 Task: Open Card Disaster Recovery Planning in Board Business Model SWOT Analysis and Planning to Workspace Business Intelligence and Analytics and add a team member Softage.1@softage.net, a label Green, a checklist Copywriting, an attachment from your google drive, a color Green and finally, add a card description 'Plan and execute company team-building retreat with a focus on leadership development' and a comment 'This task requires us to be adaptable and flexible, willing to adjust our approach as needed based on new information or feedback.'. Add a start date 'Jan 09, 1900' with a due date 'Jan 16, 1900'
Action: Mouse moved to (92, 305)
Screenshot: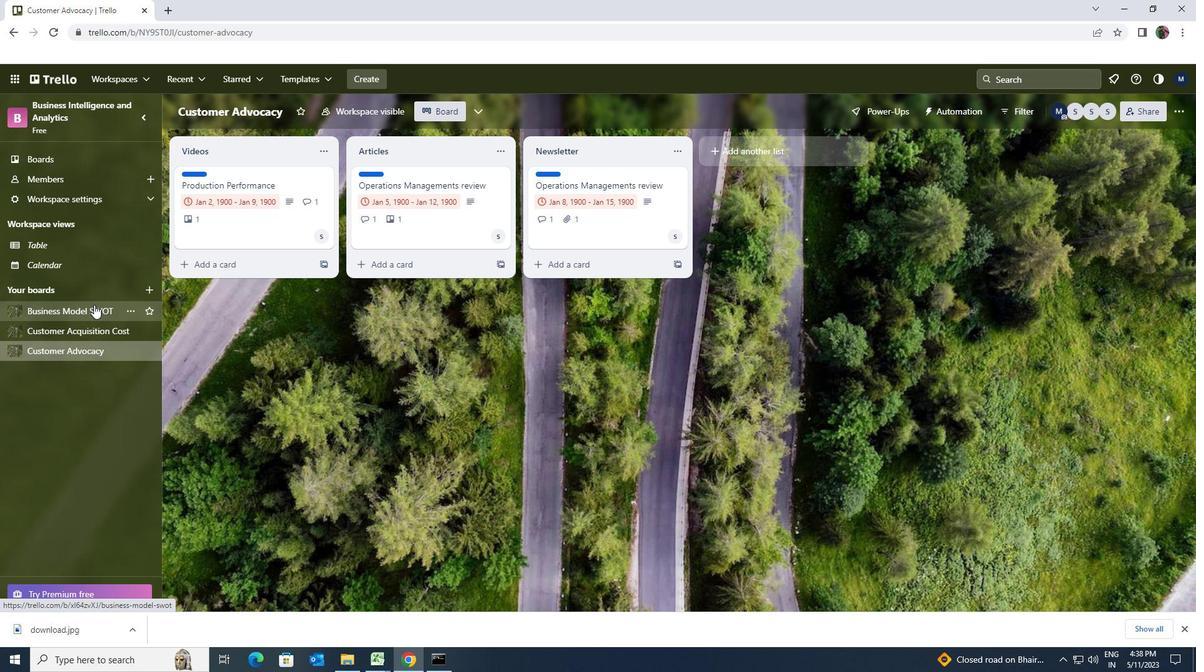 
Action: Mouse pressed left at (92, 305)
Screenshot: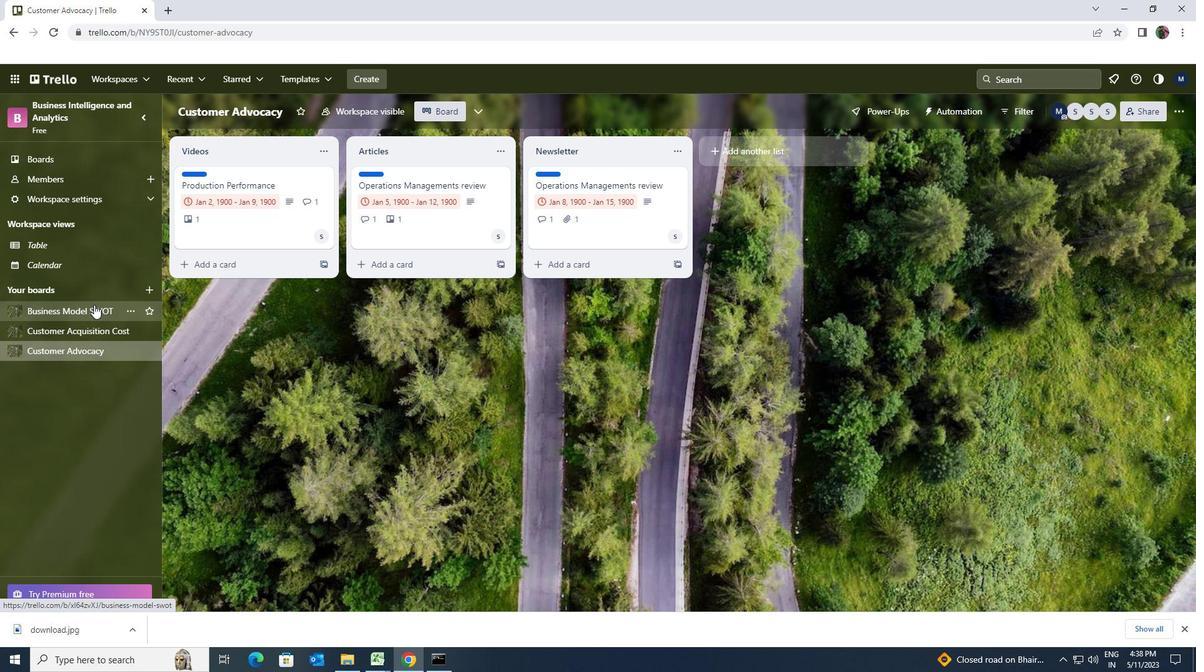 
Action: Mouse moved to (608, 184)
Screenshot: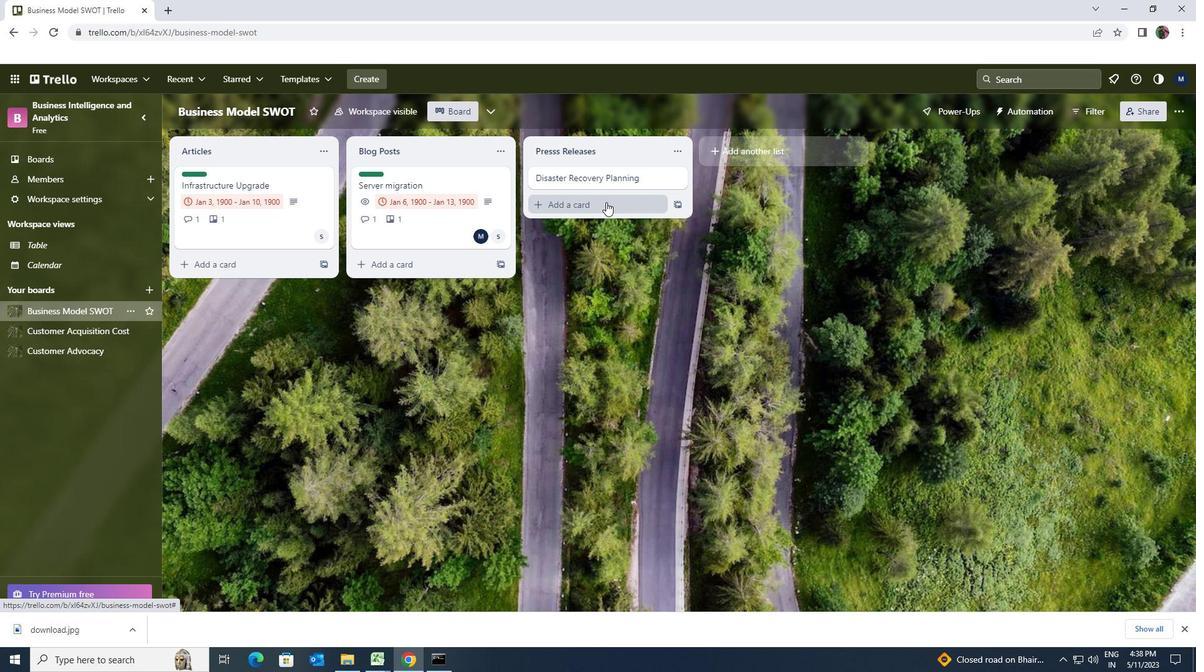 
Action: Mouse pressed left at (608, 184)
Screenshot: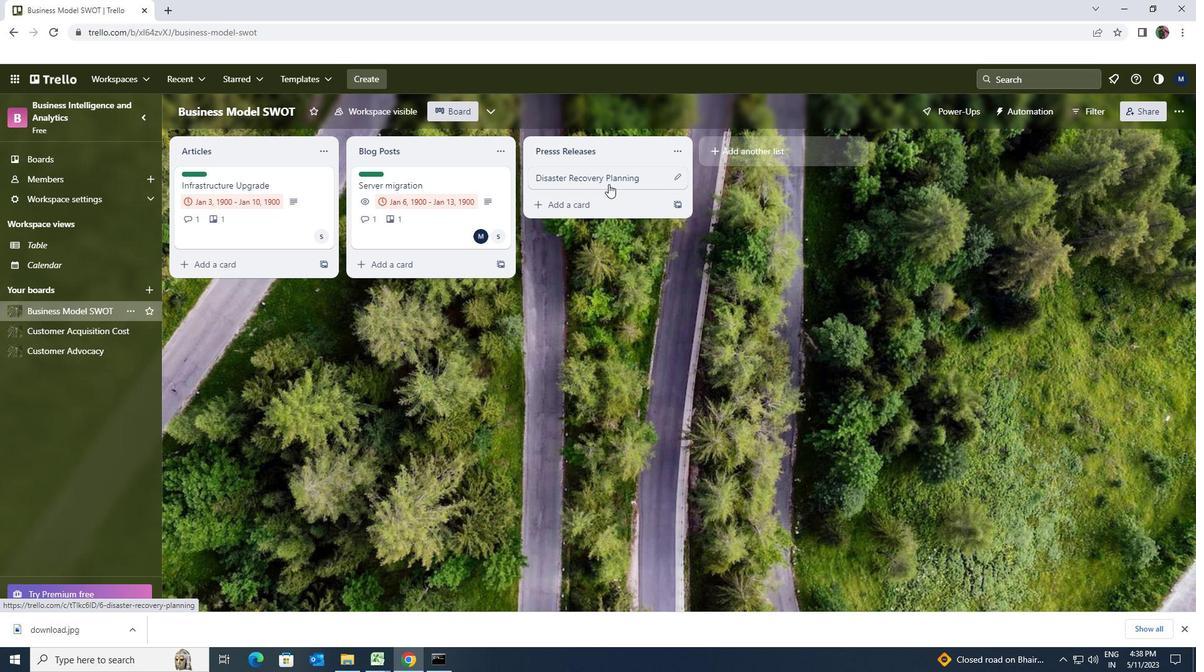 
Action: Mouse moved to (738, 221)
Screenshot: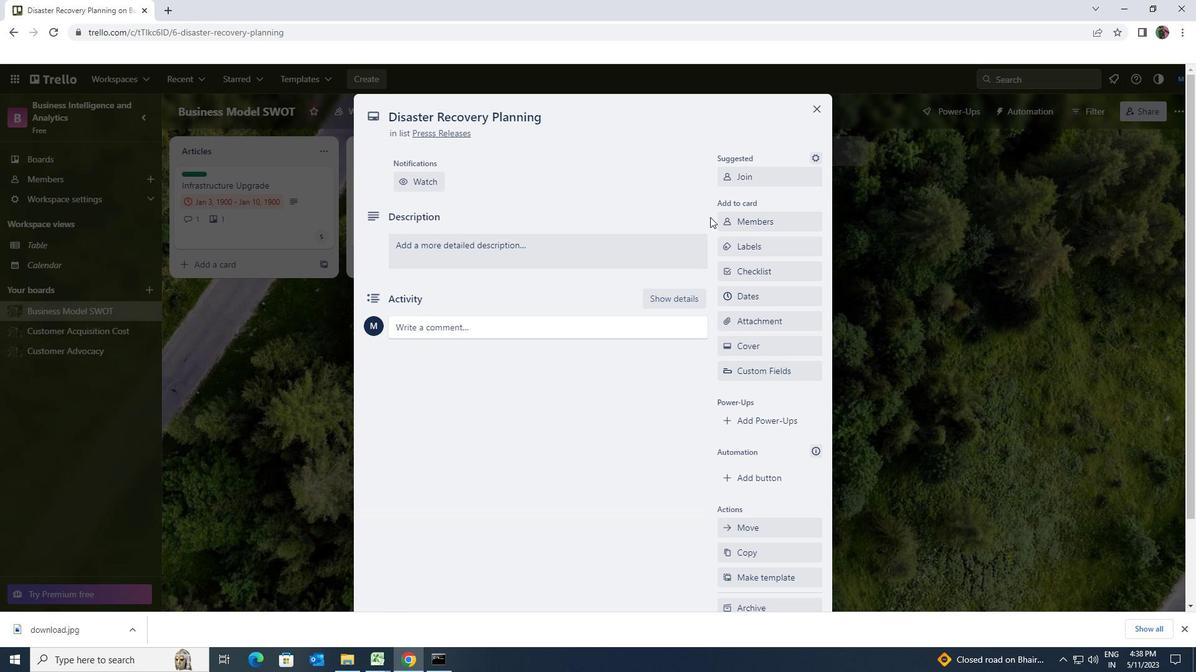 
Action: Mouse pressed left at (738, 221)
Screenshot: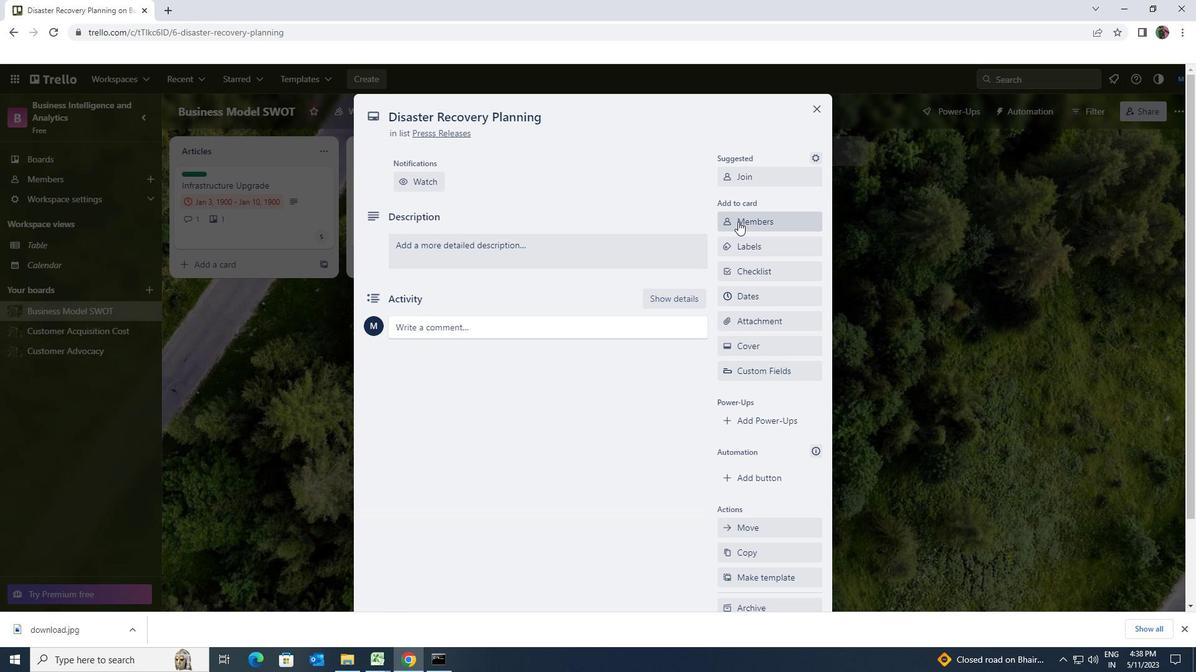 
Action: Key pressed softage.1<Key.shift>@SOFTAGE.NET
Screenshot: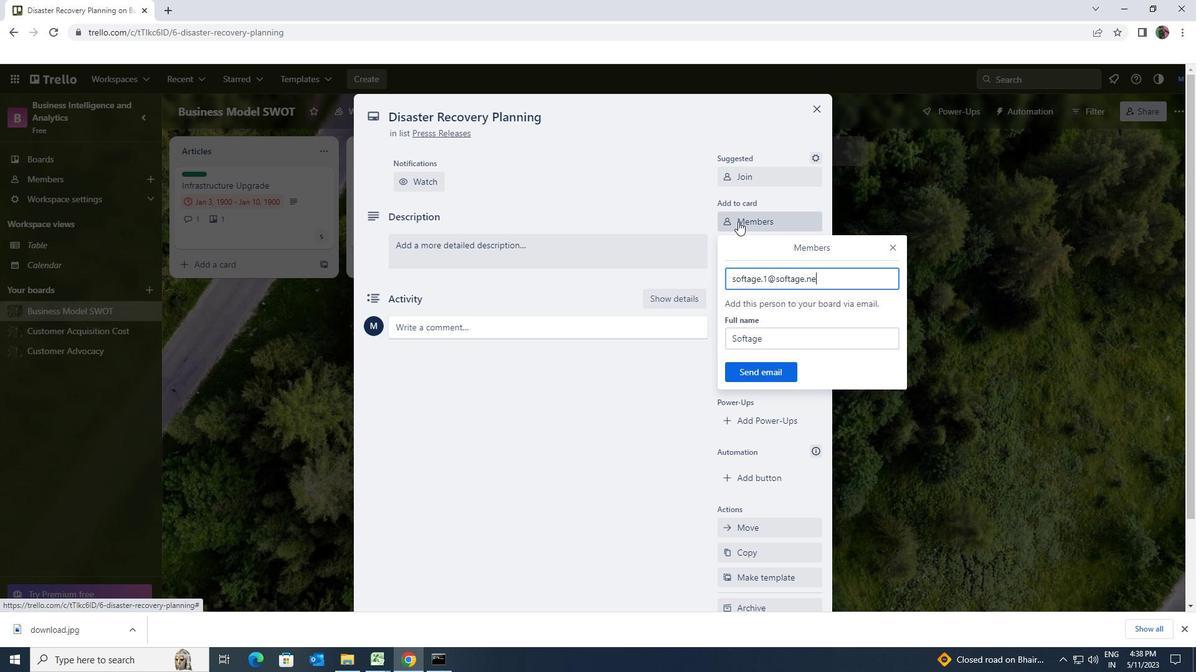 
Action: Mouse moved to (758, 363)
Screenshot: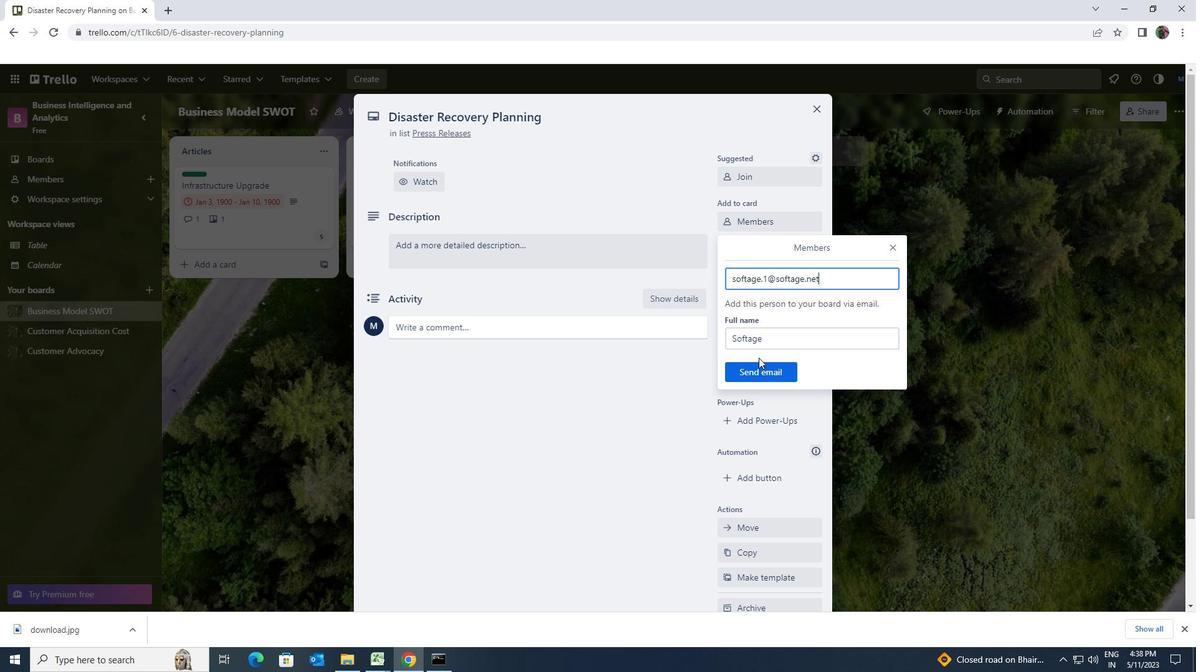 
Action: Mouse pressed left at (758, 363)
Screenshot: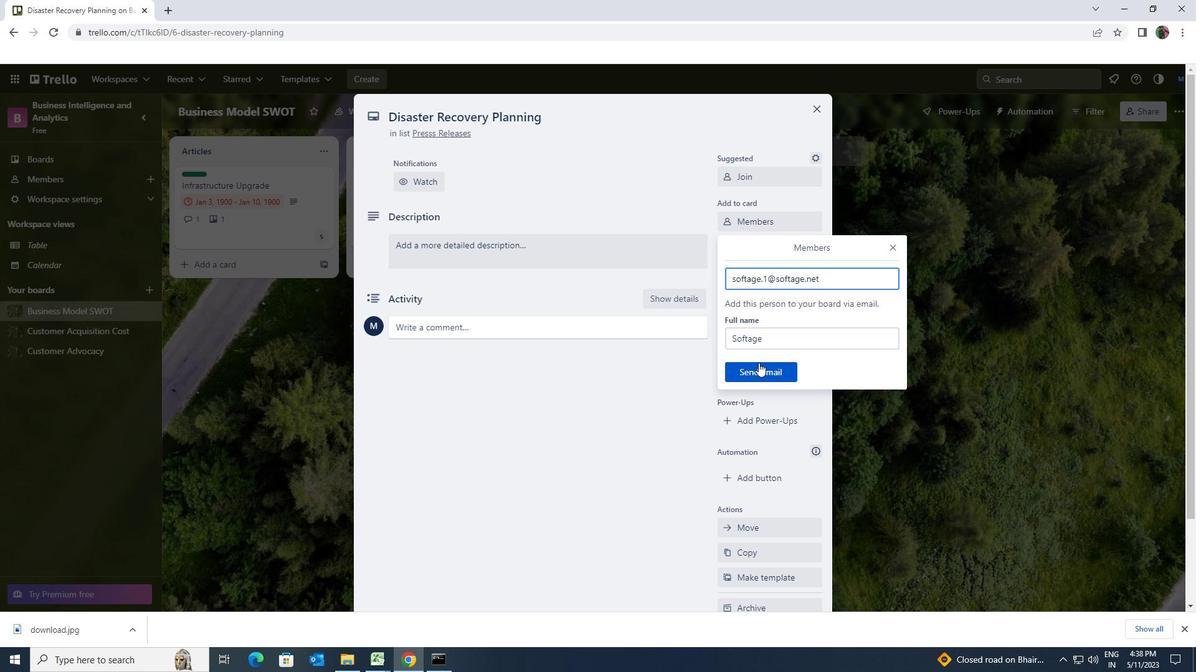 
Action: Mouse moved to (767, 251)
Screenshot: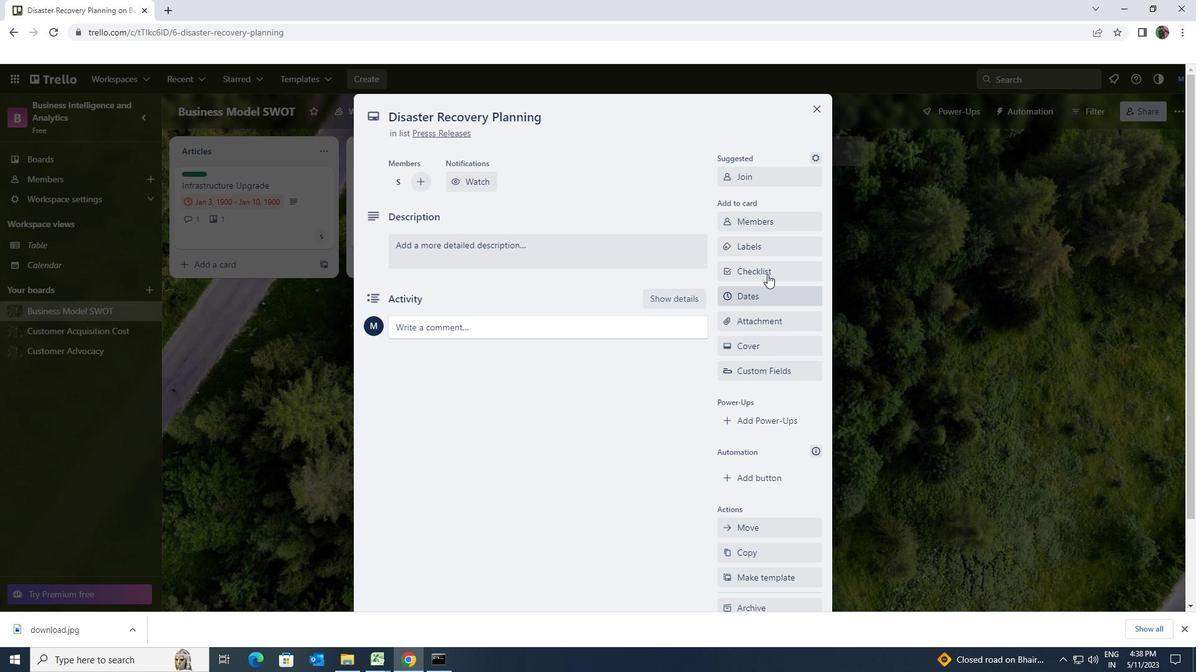 
Action: Mouse pressed left at (767, 251)
Screenshot: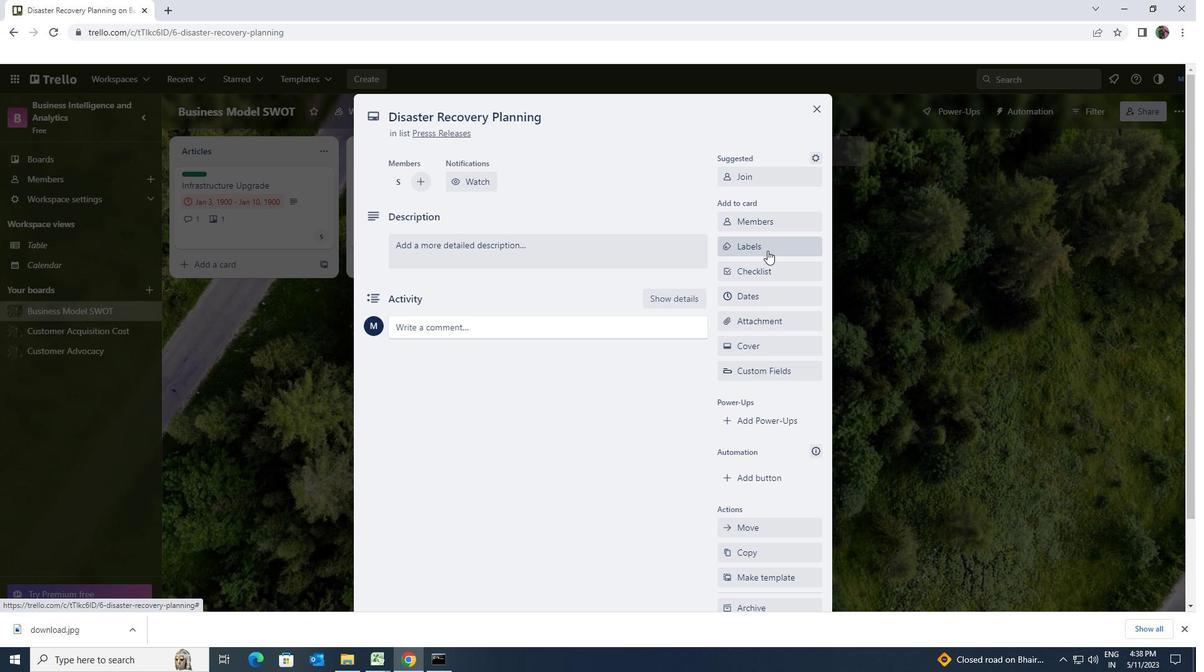 
Action: Mouse moved to (803, 507)
Screenshot: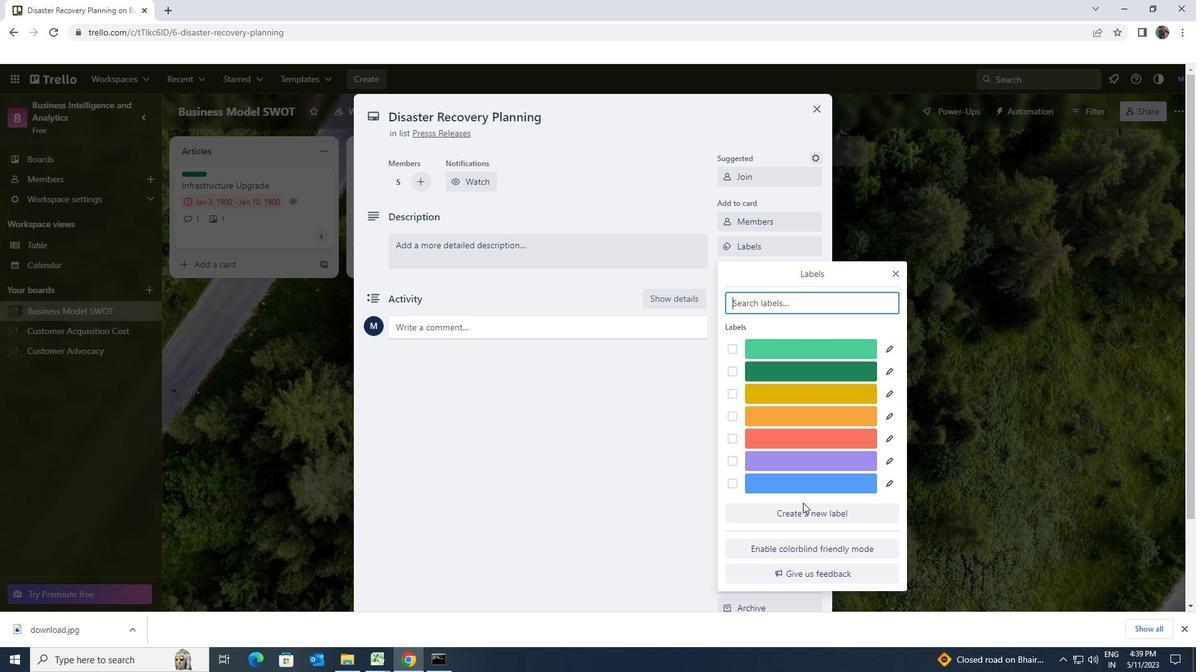 
Action: Mouse pressed left at (803, 507)
Screenshot: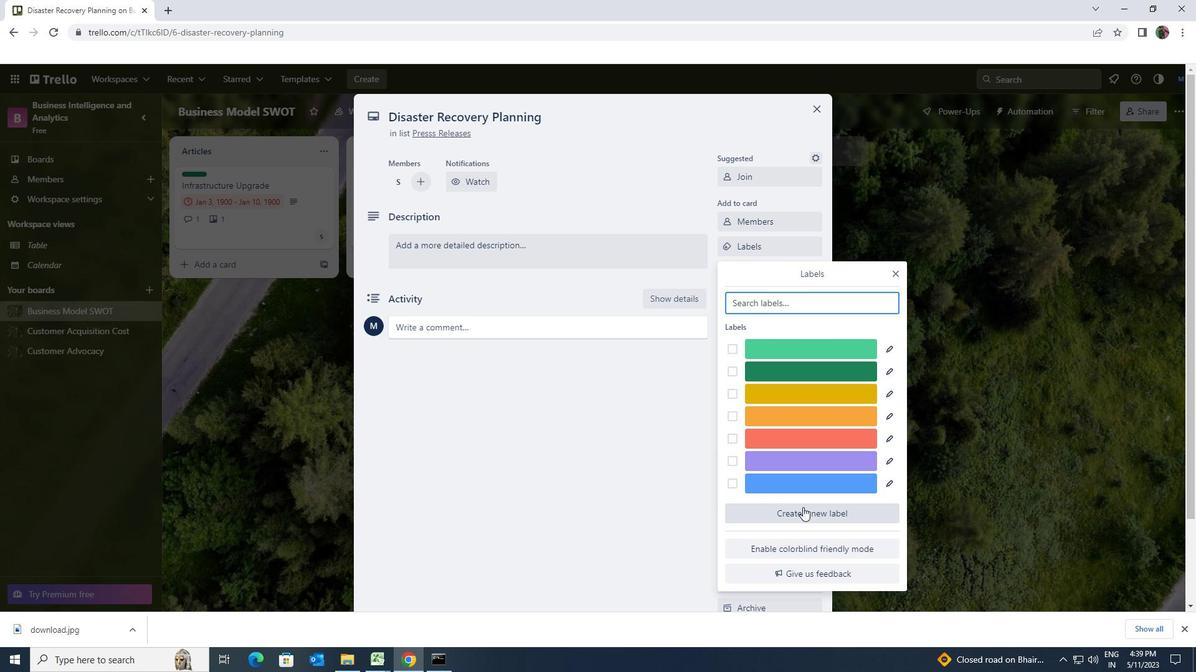 
Action: Mouse moved to (745, 312)
Screenshot: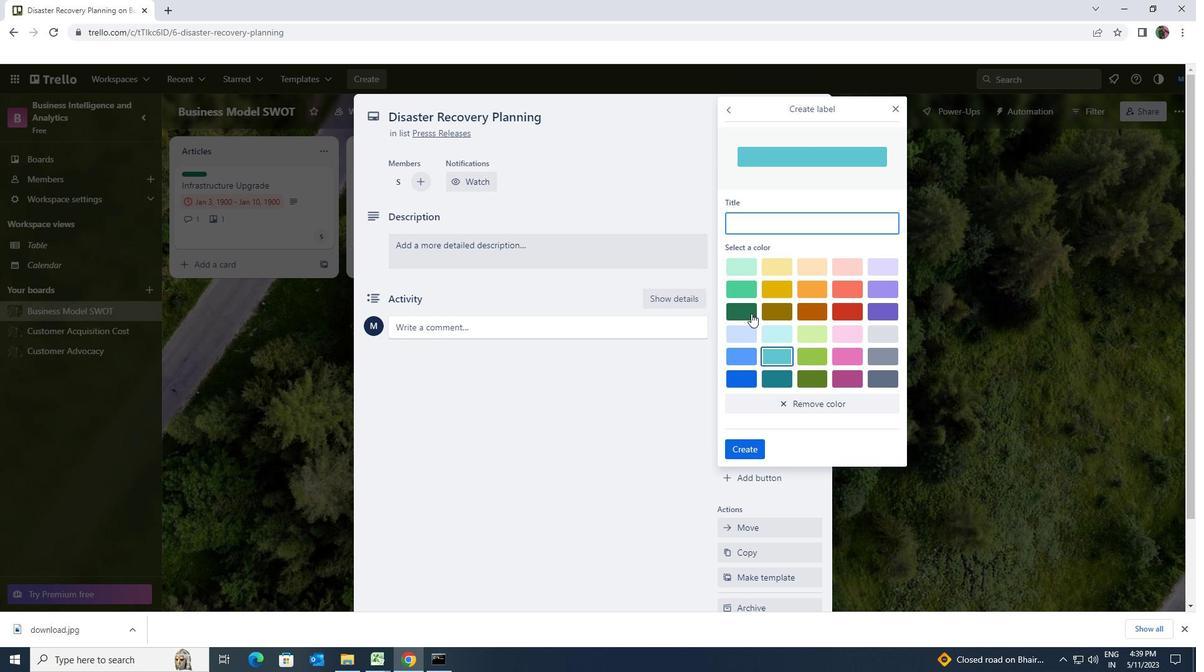 
Action: Mouse pressed left at (745, 312)
Screenshot: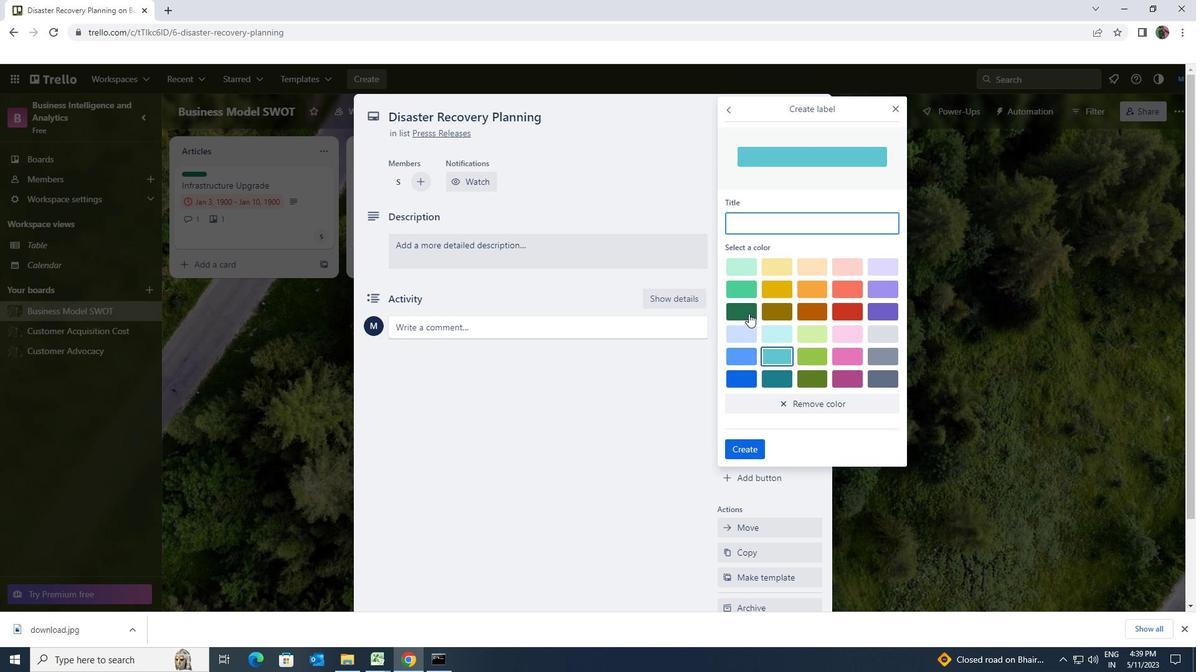 
Action: Mouse moved to (741, 448)
Screenshot: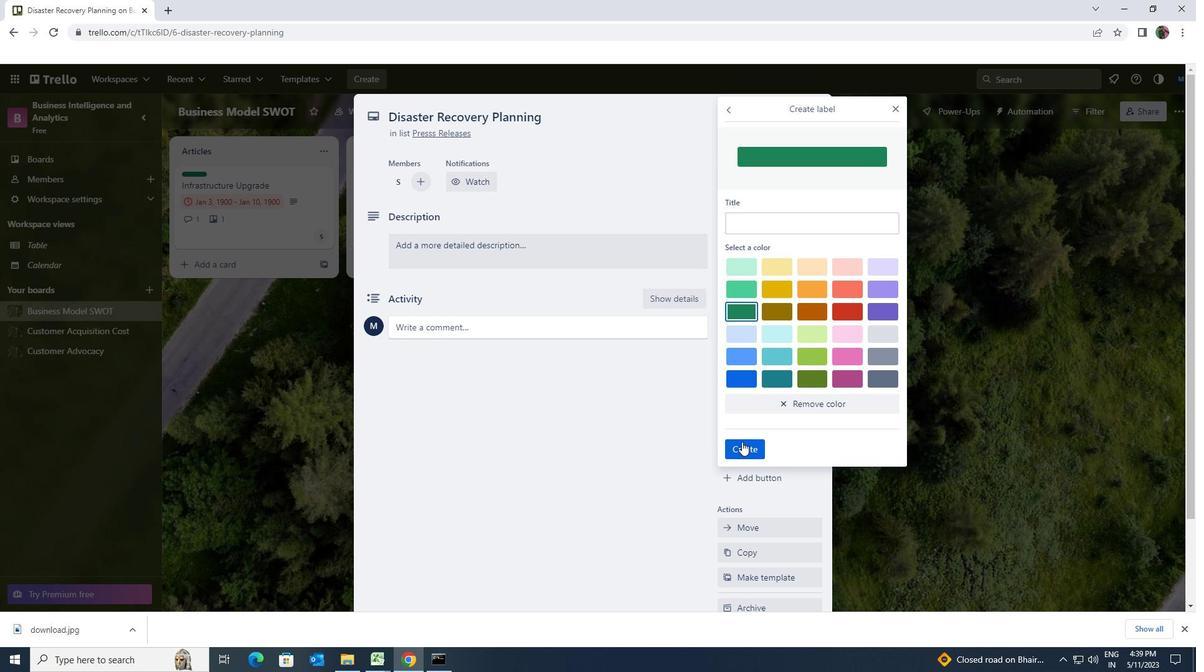 
Action: Mouse pressed left at (741, 448)
Screenshot: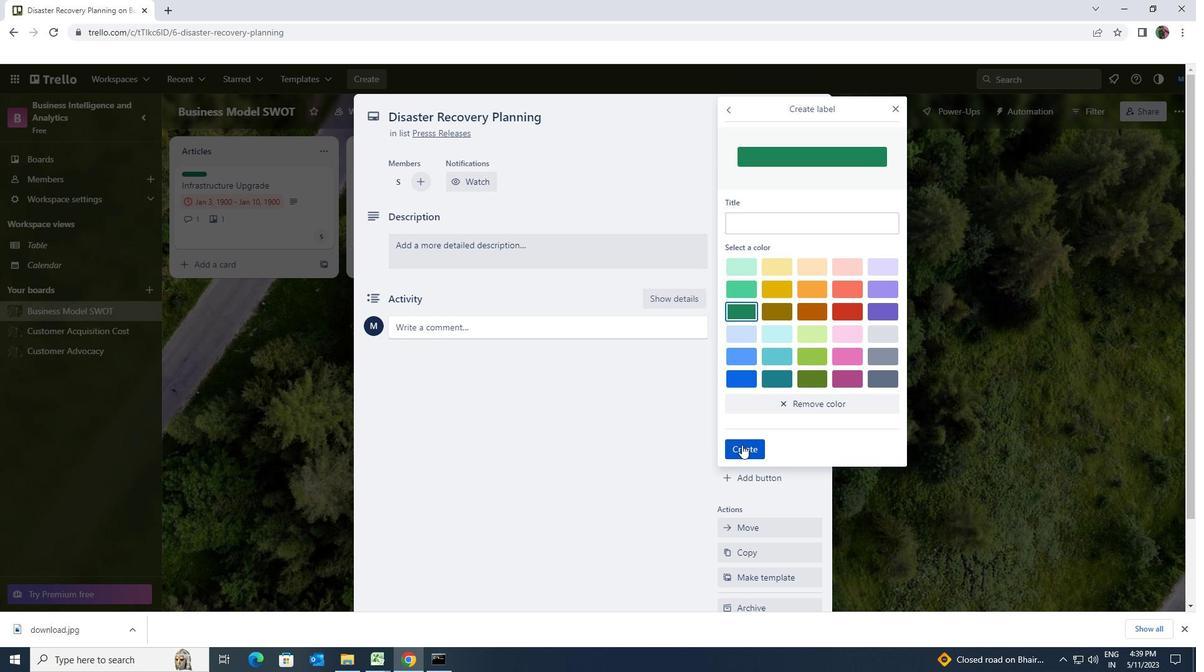 
Action: Mouse moved to (894, 274)
Screenshot: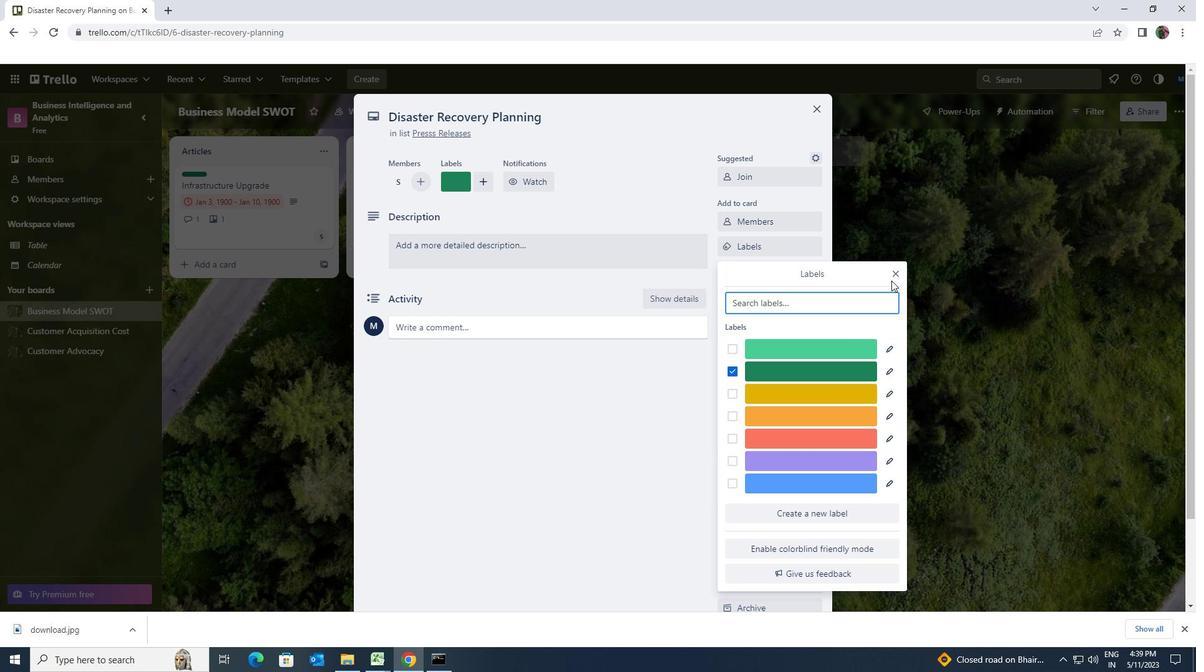 
Action: Mouse pressed left at (894, 274)
Screenshot: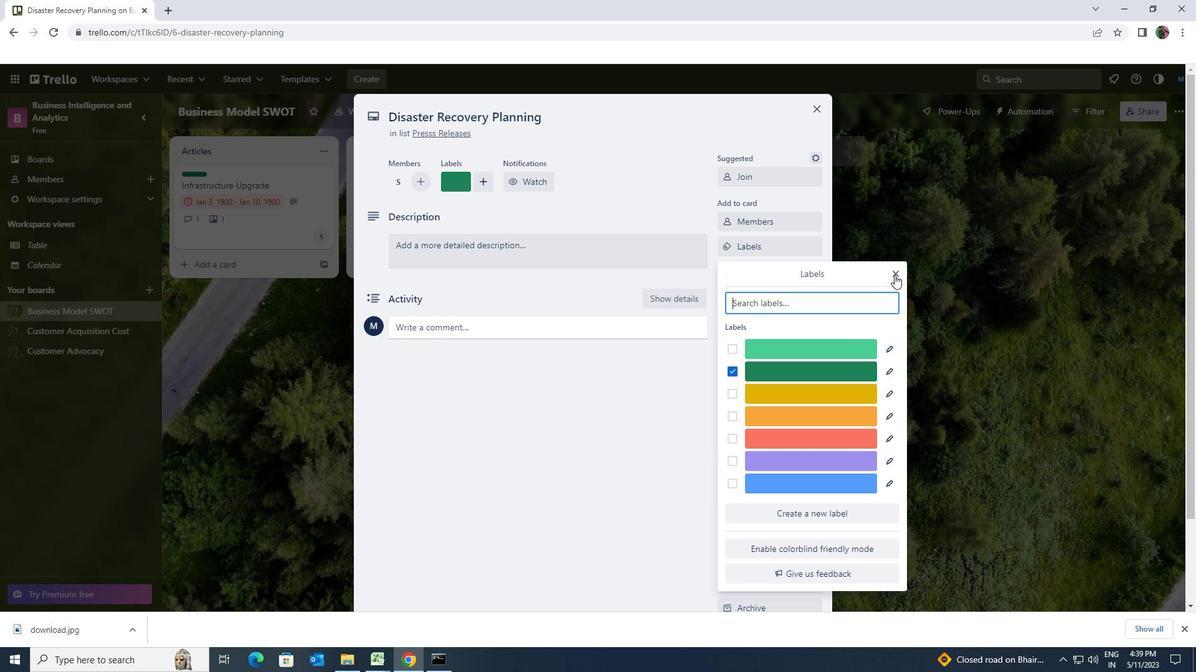 
Action: Mouse moved to (791, 274)
Screenshot: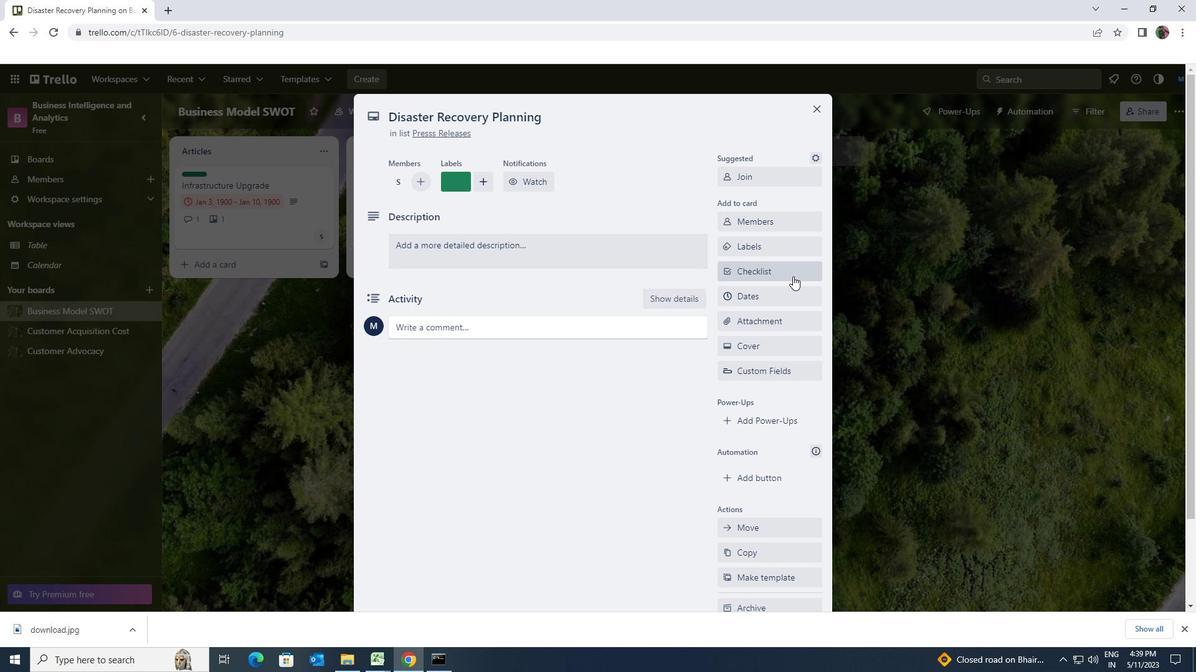 
Action: Mouse pressed left at (791, 274)
Screenshot: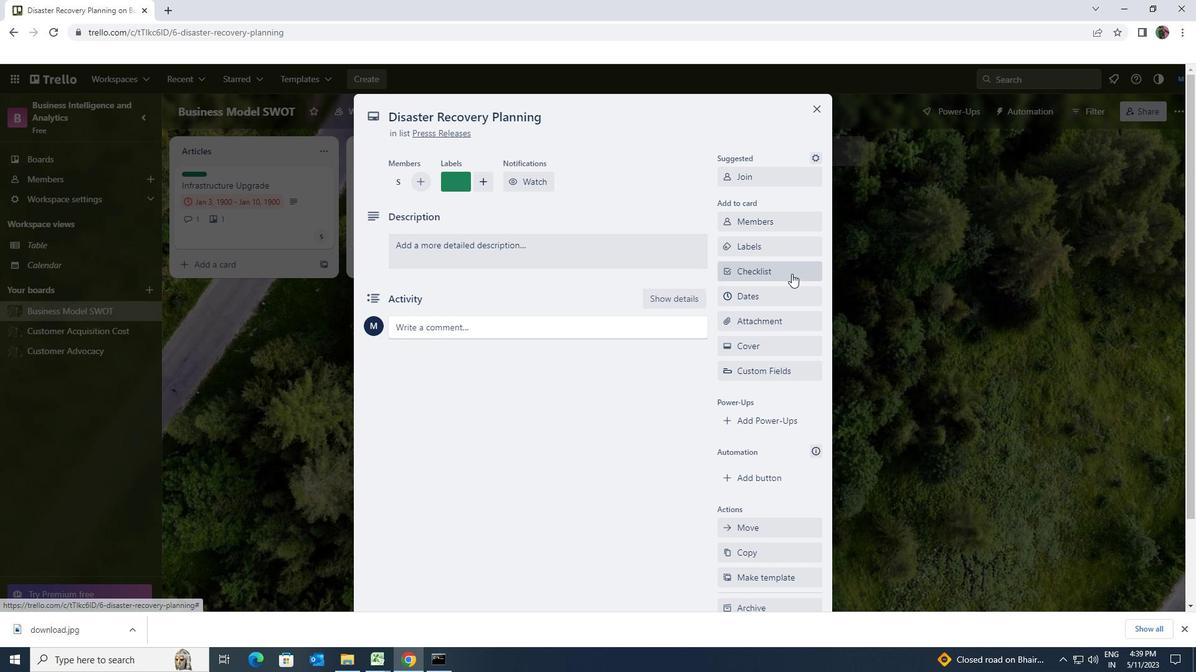 
Action: Key pressed <Key.shift>COPYWRITING
Screenshot: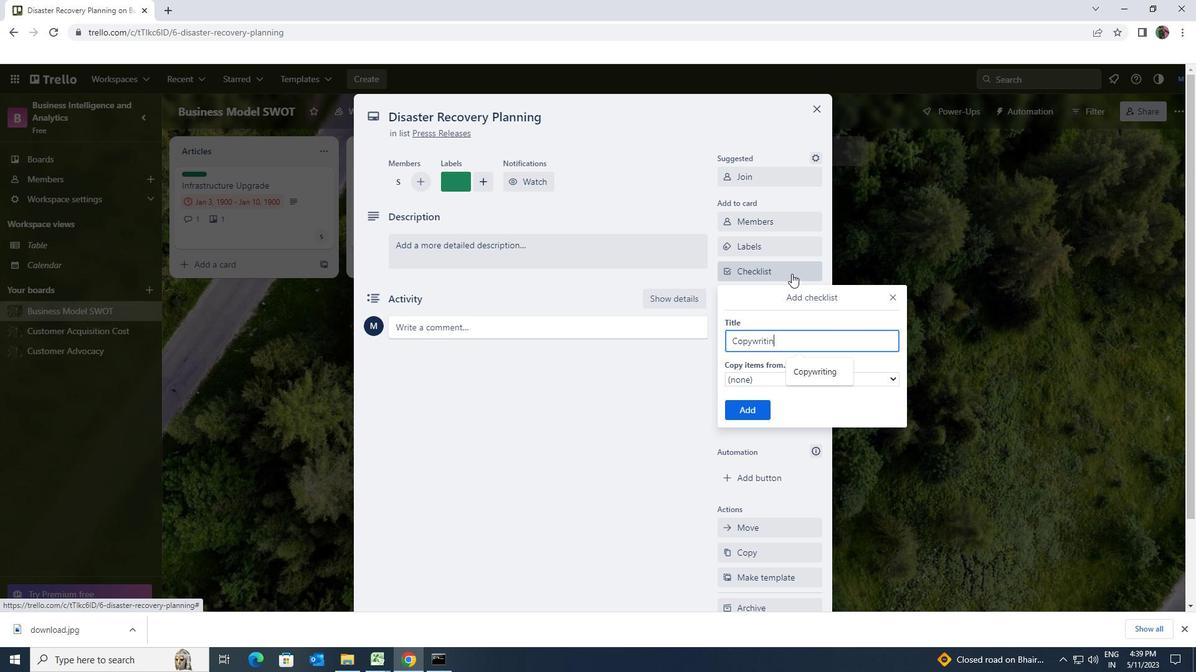 
Action: Mouse moved to (751, 409)
Screenshot: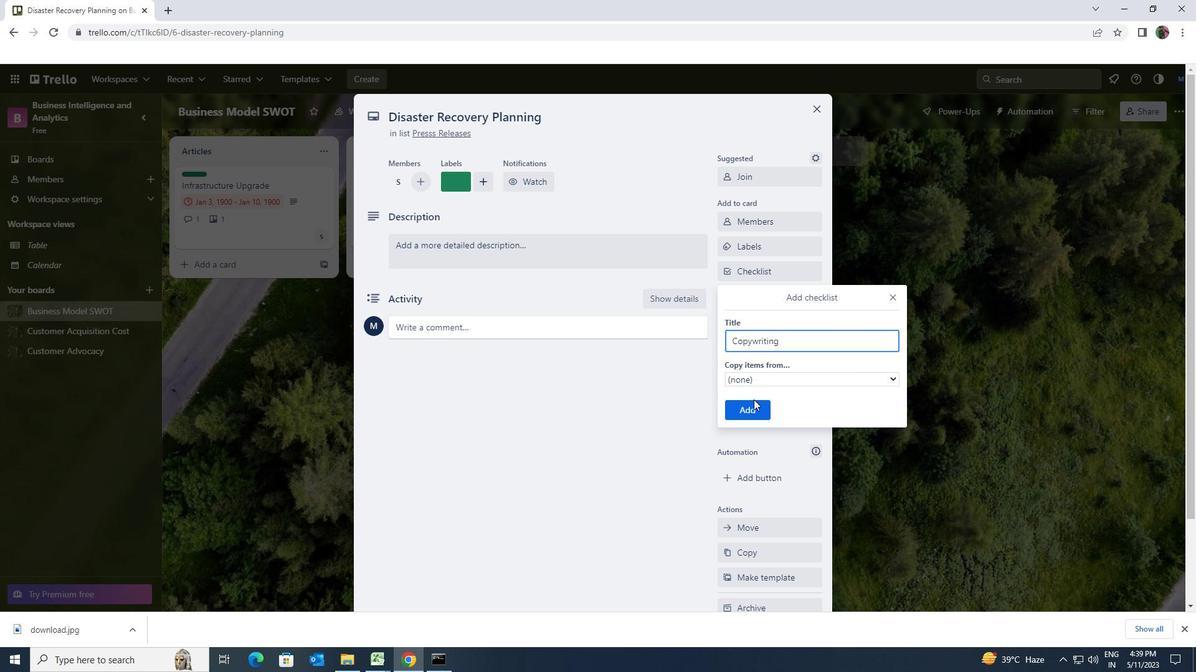 
Action: Mouse pressed left at (751, 409)
Screenshot: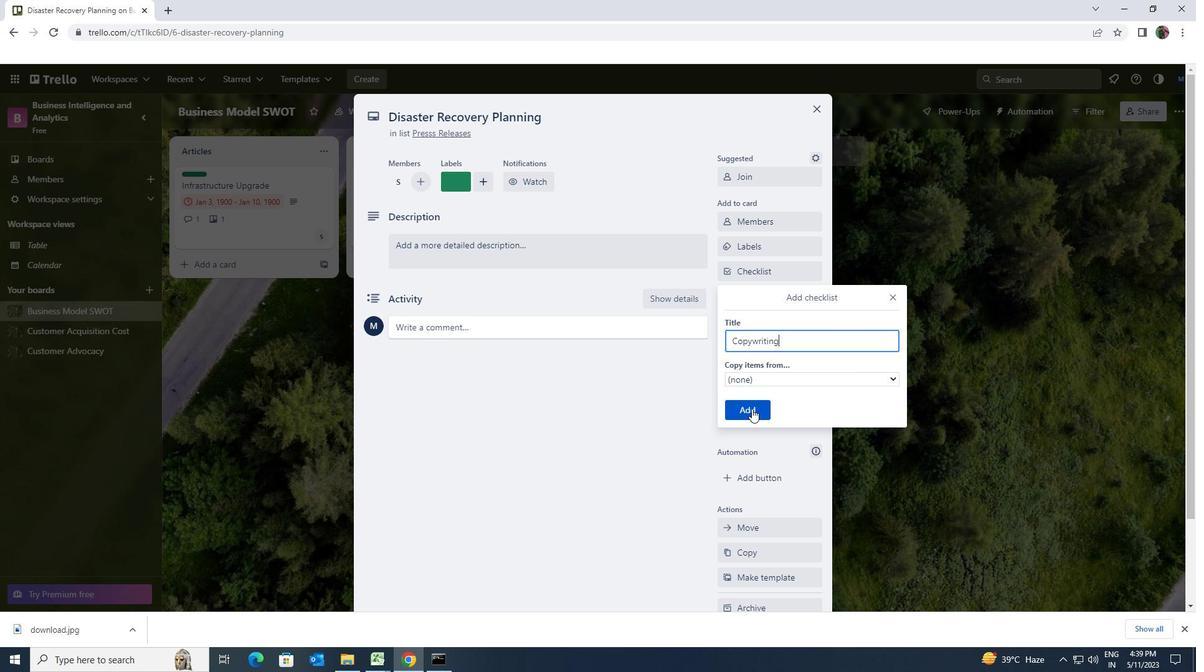 
Action: Mouse moved to (760, 317)
Screenshot: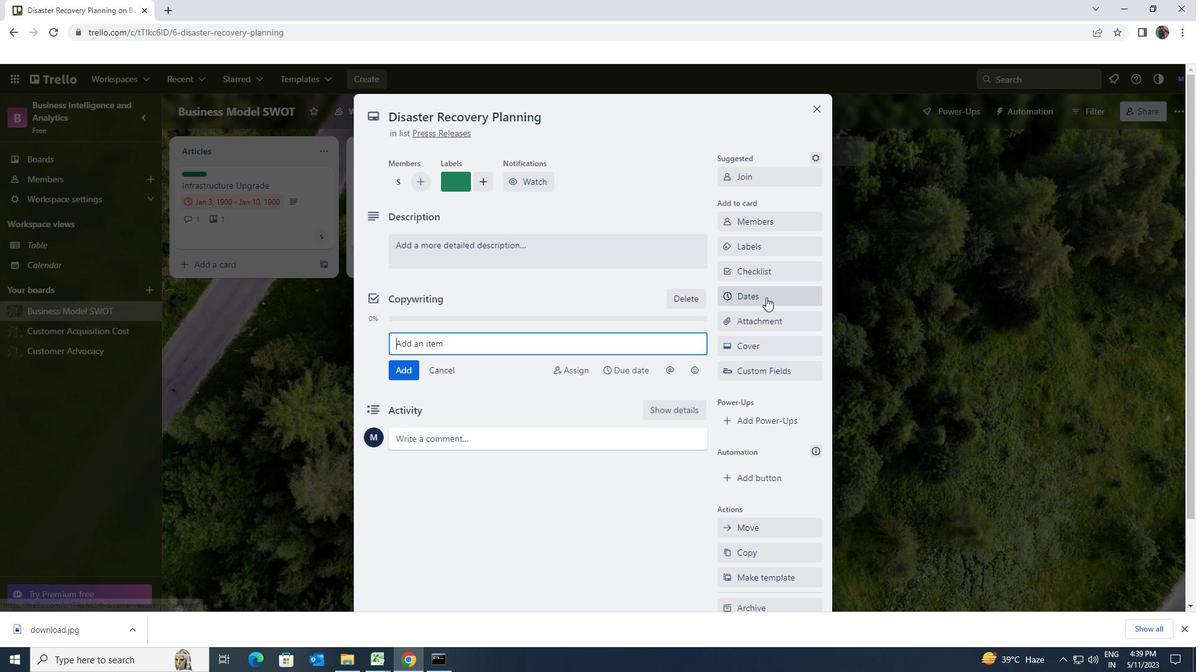 
Action: Mouse pressed left at (760, 317)
Screenshot: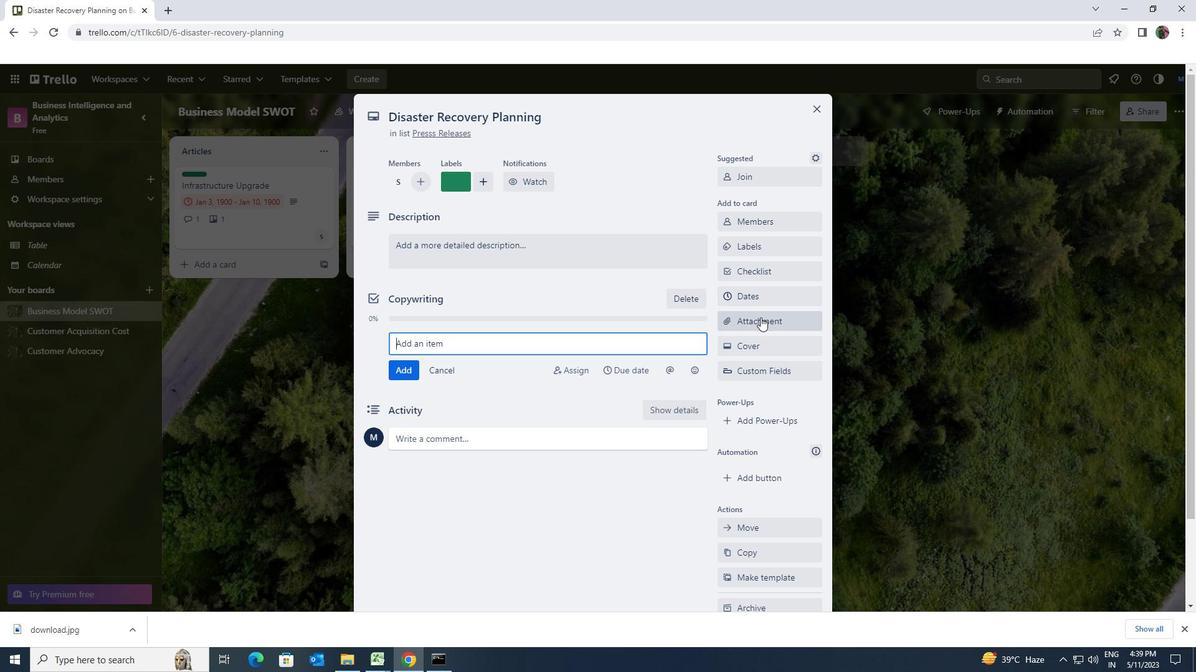 
Action: Mouse moved to (758, 414)
Screenshot: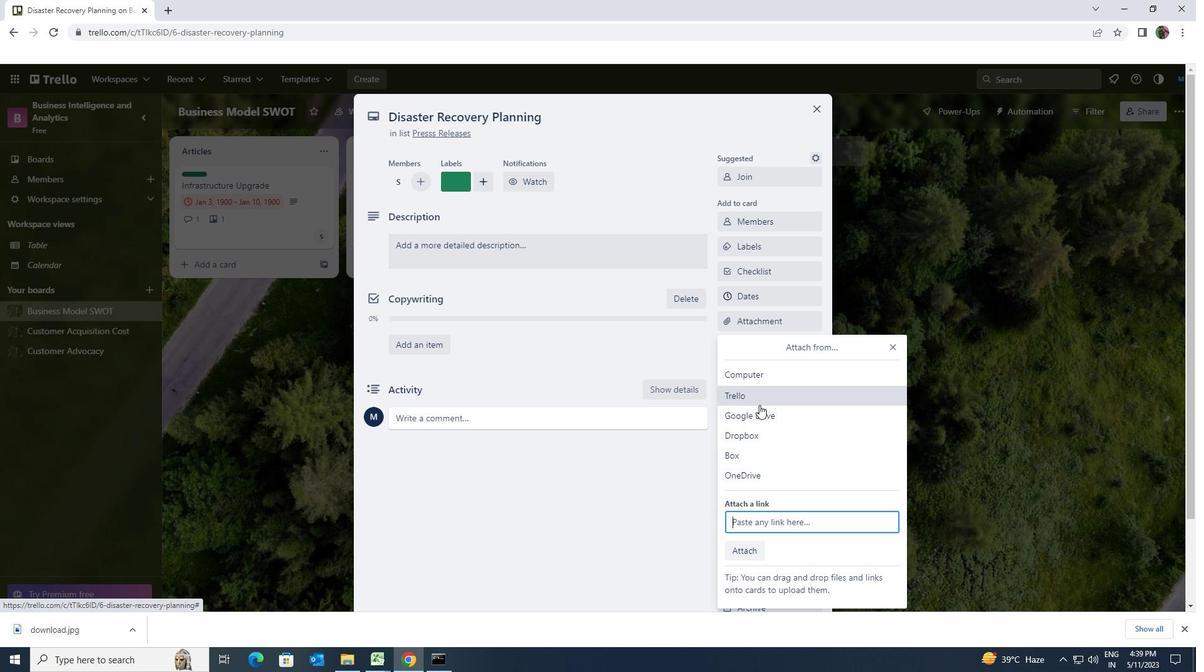 
Action: Mouse pressed left at (758, 414)
Screenshot: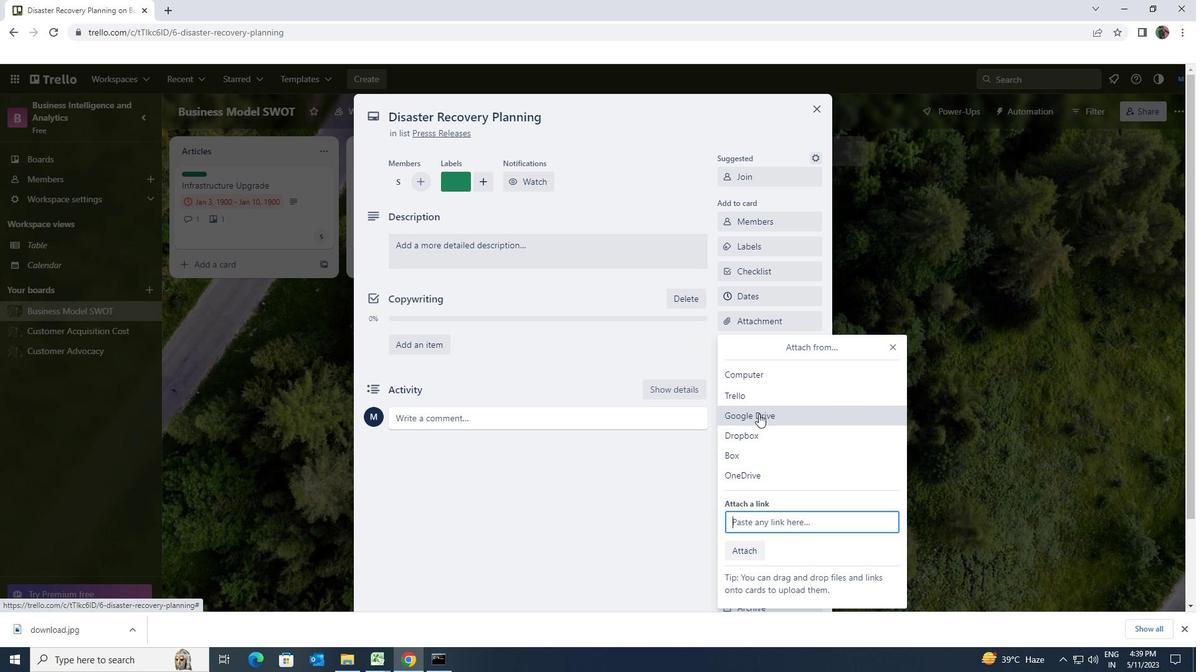 
Action: Mouse moved to (753, 338)
Screenshot: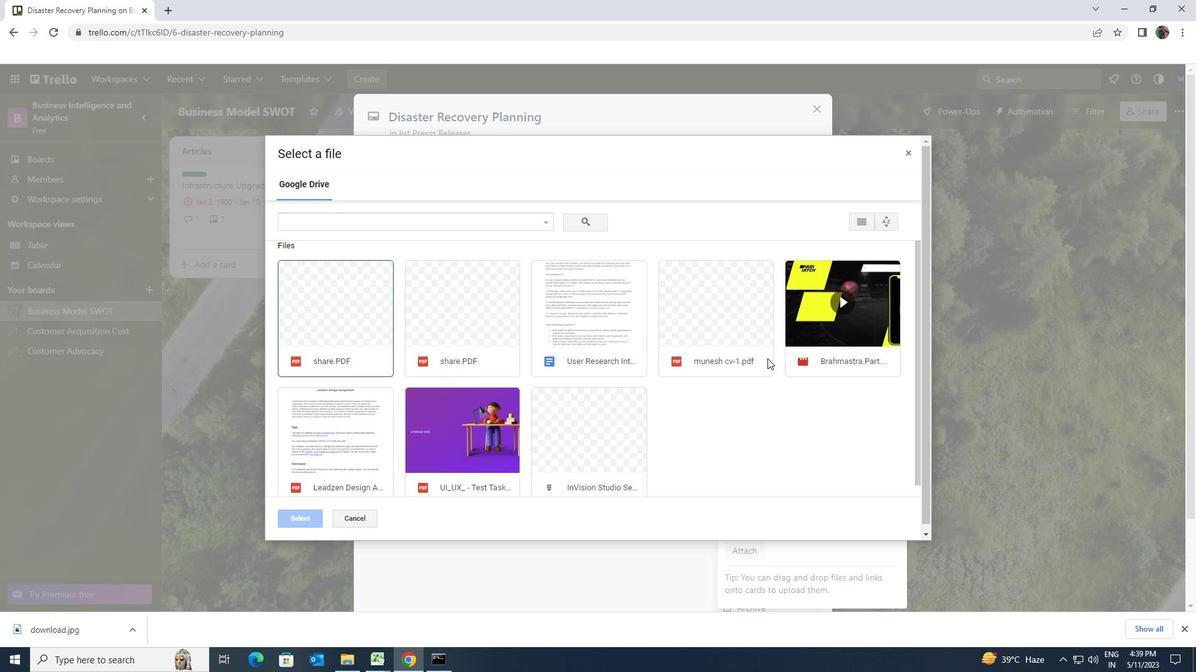 
Action: Mouse pressed left at (753, 338)
Screenshot: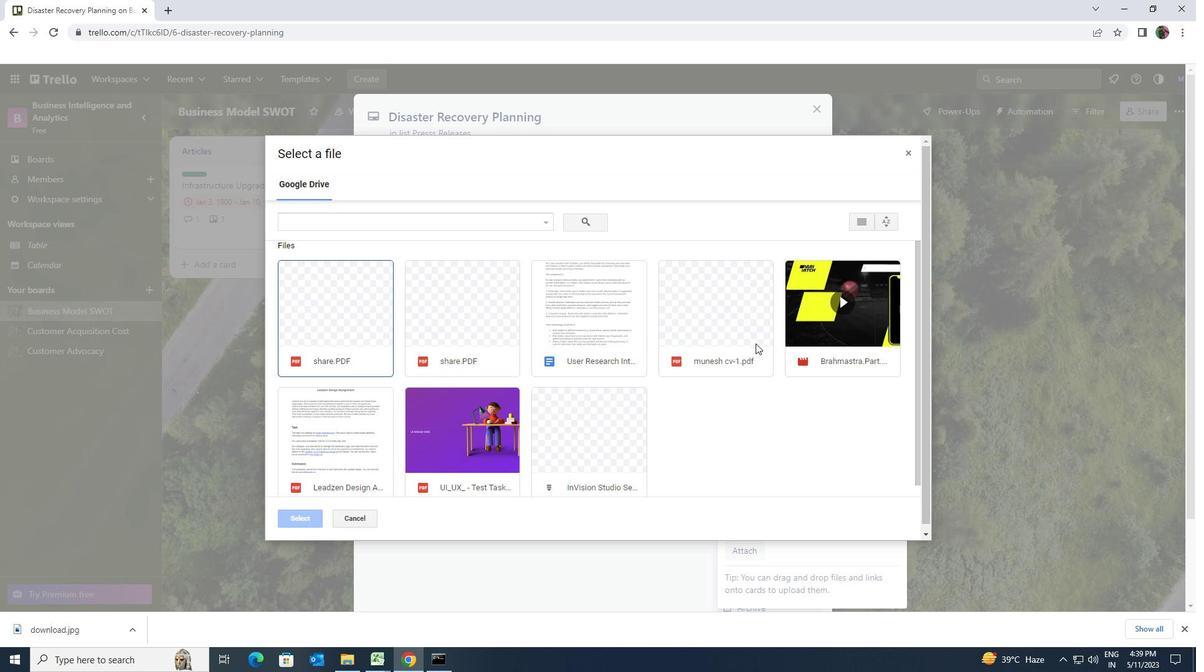 
Action: Mouse moved to (300, 516)
Screenshot: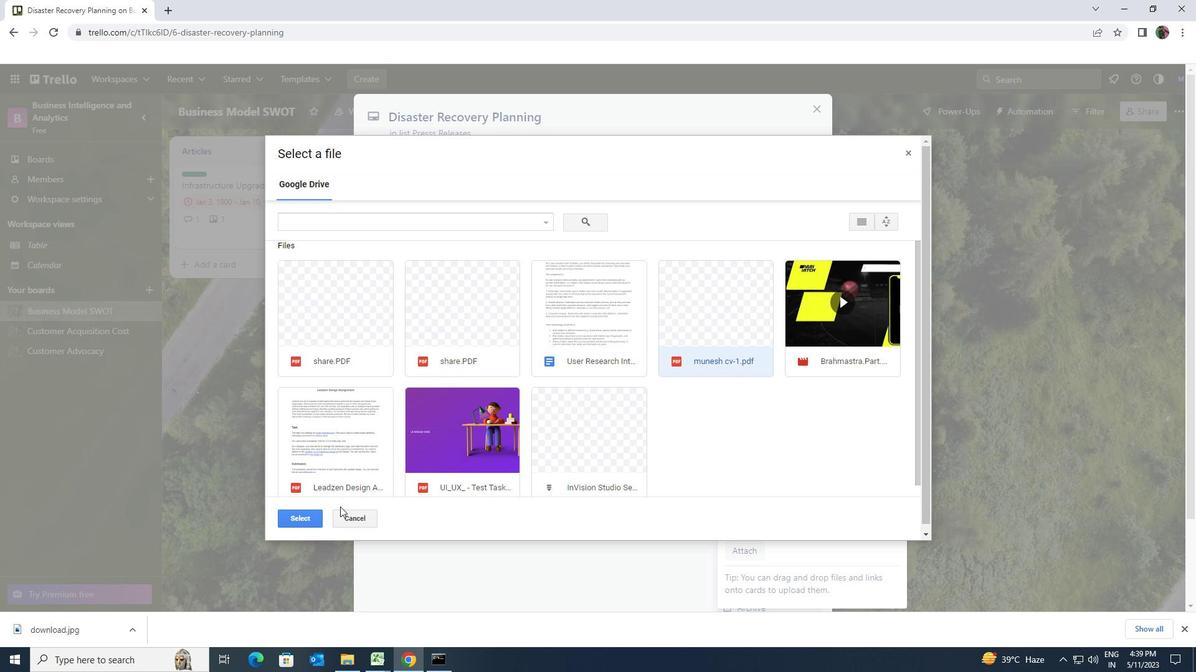 
Action: Mouse pressed left at (300, 516)
Screenshot: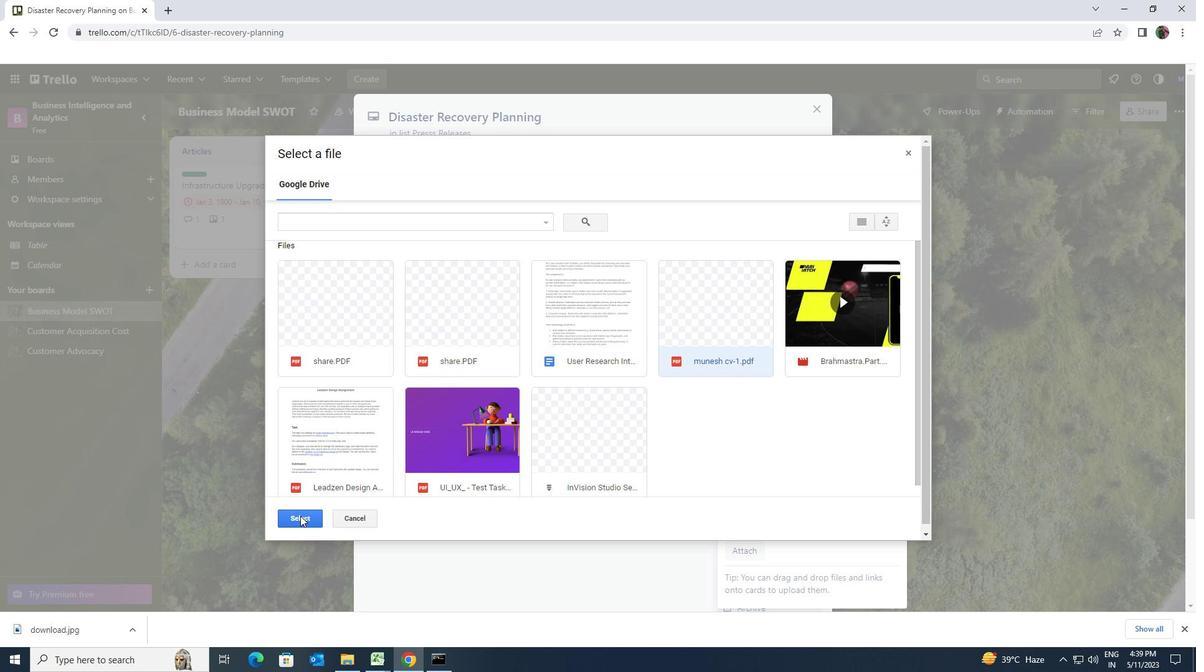 
Action: Mouse moved to (540, 254)
Screenshot: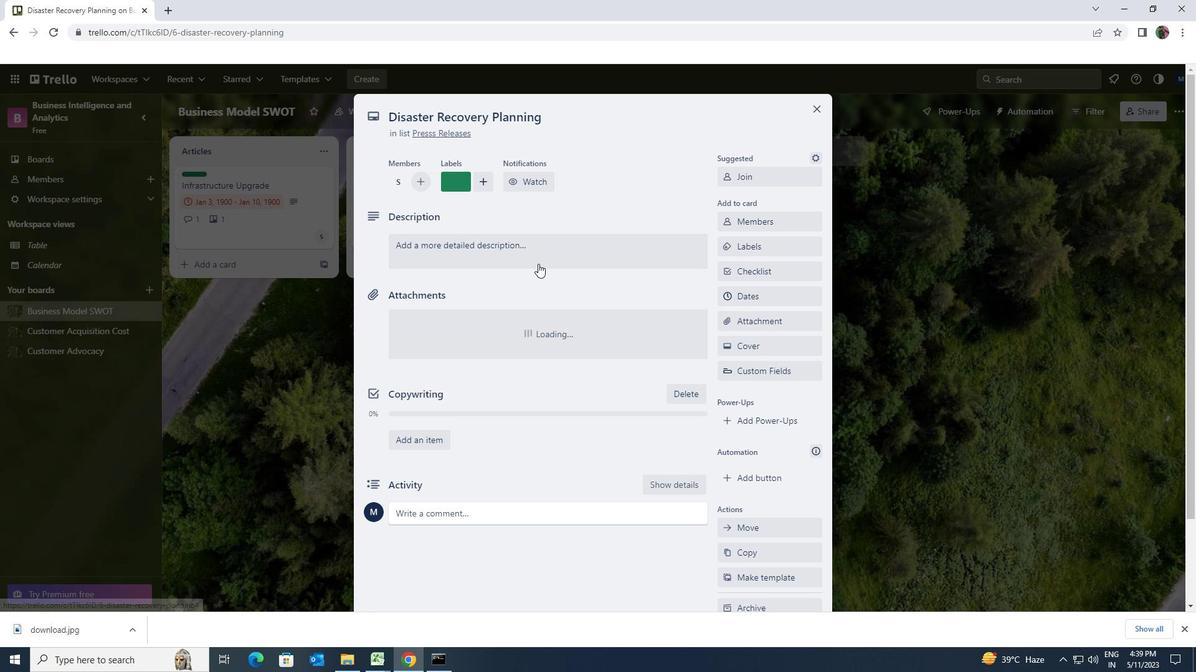
Action: Mouse pressed left at (540, 254)
Screenshot: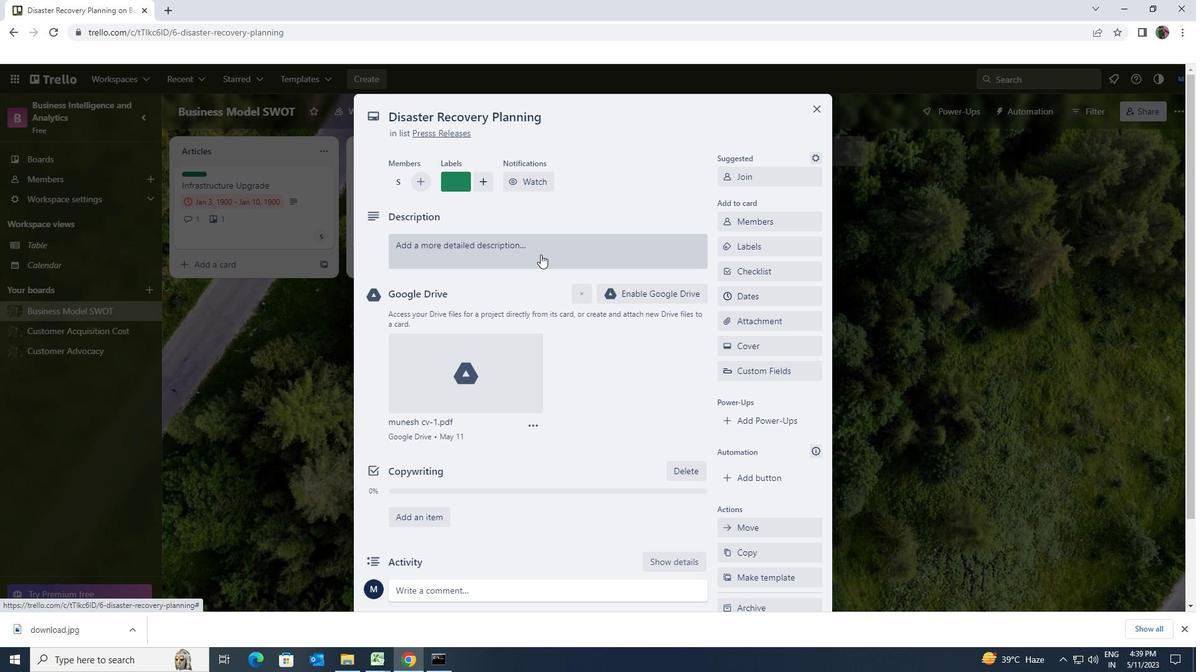 
Action: Key pressed <Key.shift>PLAN<Key.space>AND<Key.space>EXECUTE<Key.space>COMPANY<Key.space>TEAM<Key.space>BUILDING<Key.space>RETREAT<Key.space>WITH<Key.space>D<Key.backspace>FOCUS<Key.space>ON<Key.space>LEADERSHIP<Key.space>DEVELOPMENT.
Screenshot: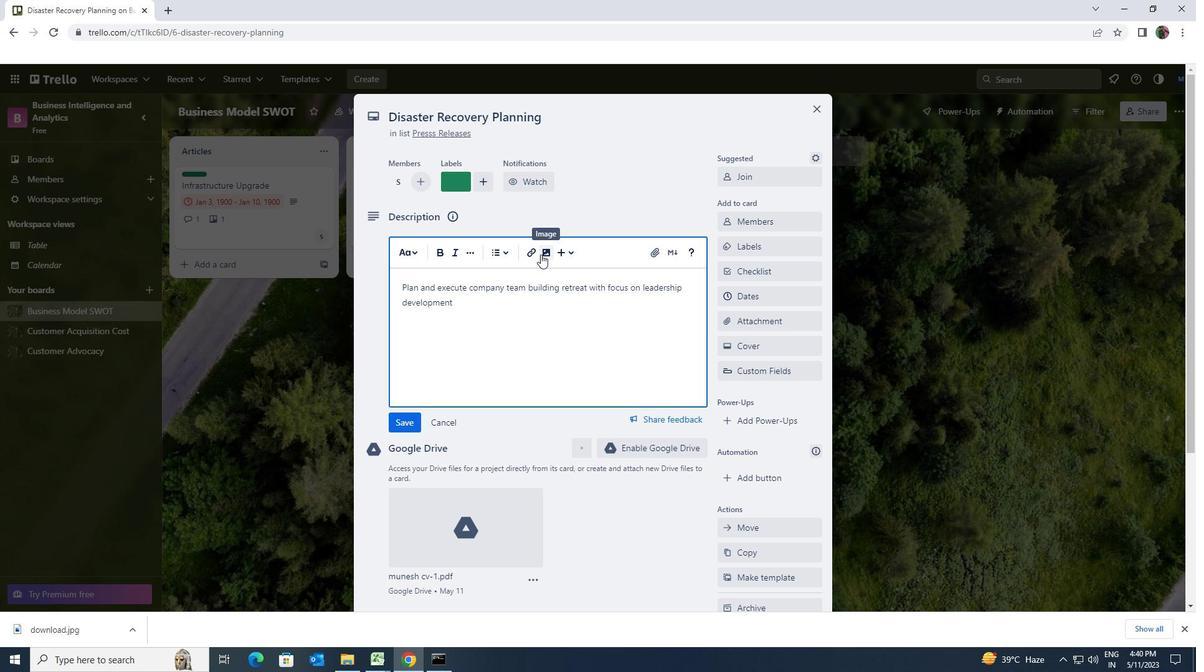 
Action: Mouse moved to (409, 427)
Screenshot: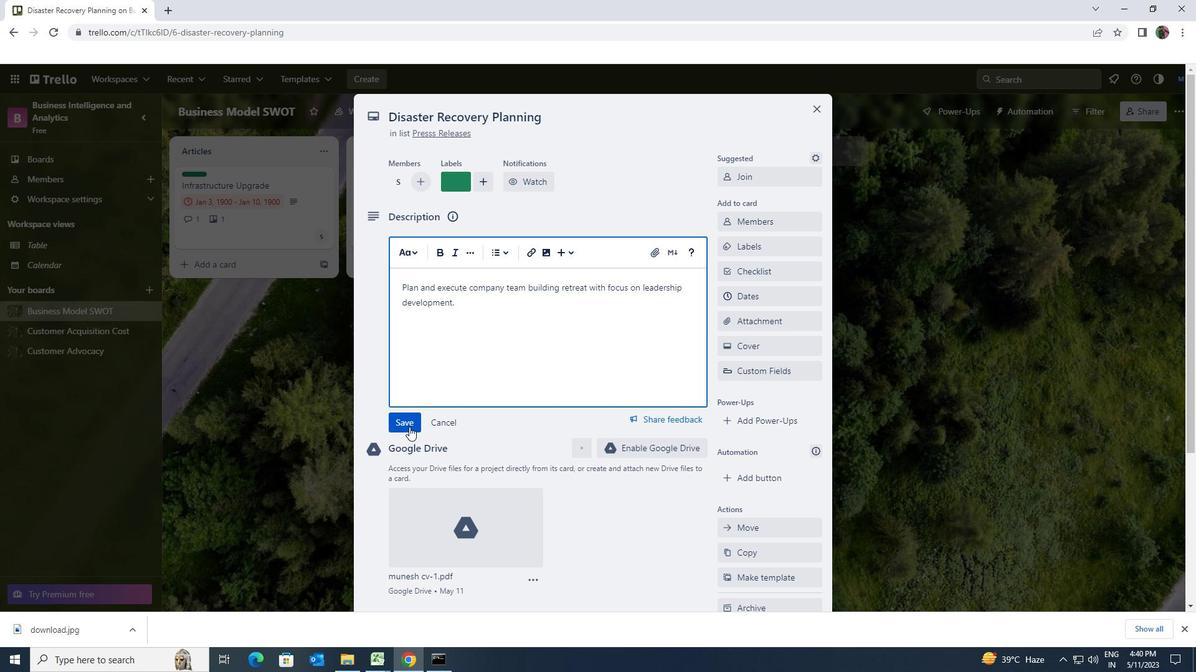 
Action: Mouse pressed left at (409, 427)
Screenshot: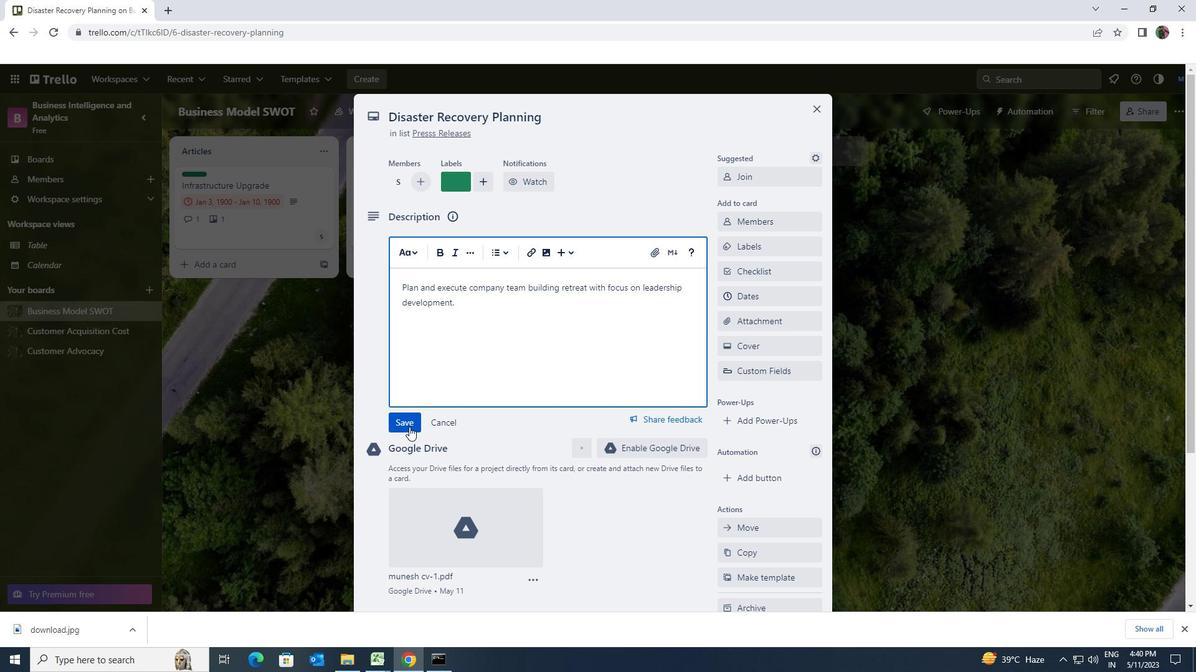 
Action: Mouse moved to (417, 415)
Screenshot: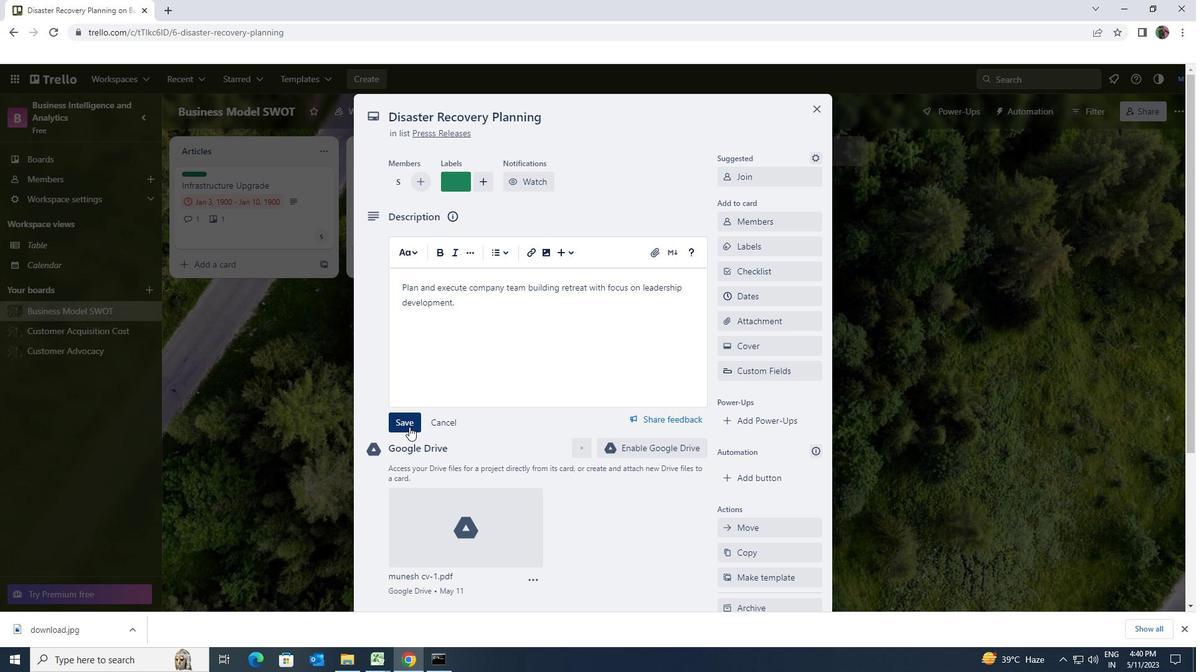 
Action: Mouse scrolled (417, 414) with delta (0, 0)
Screenshot: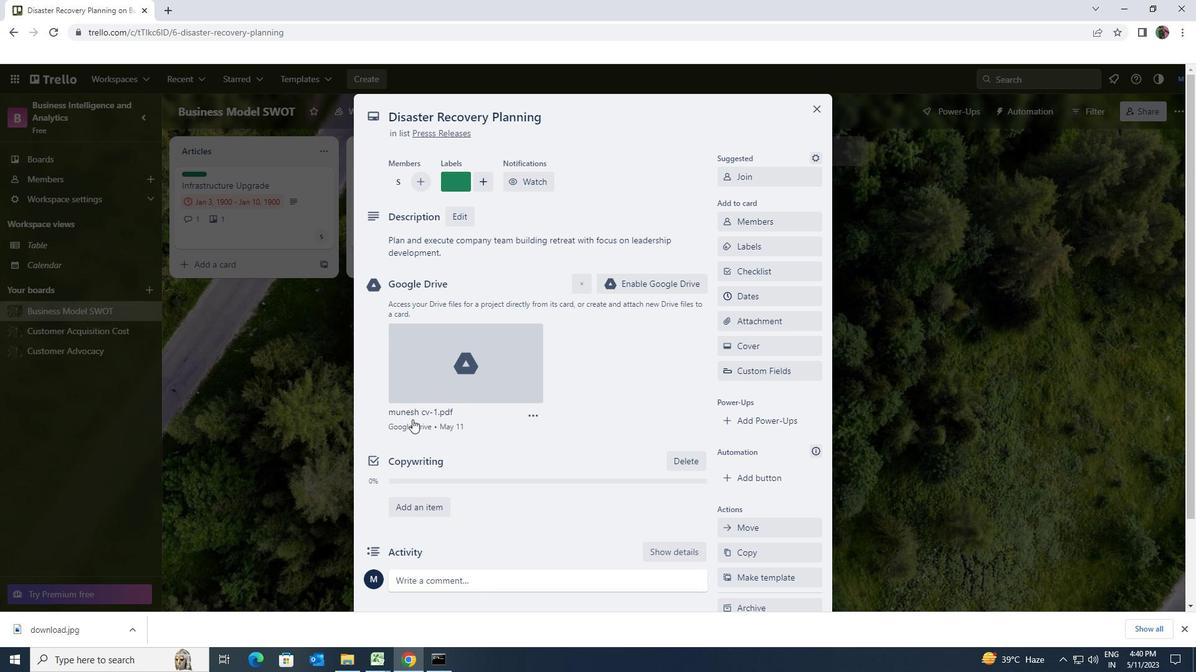 
Action: Mouse scrolled (417, 414) with delta (0, 0)
Screenshot: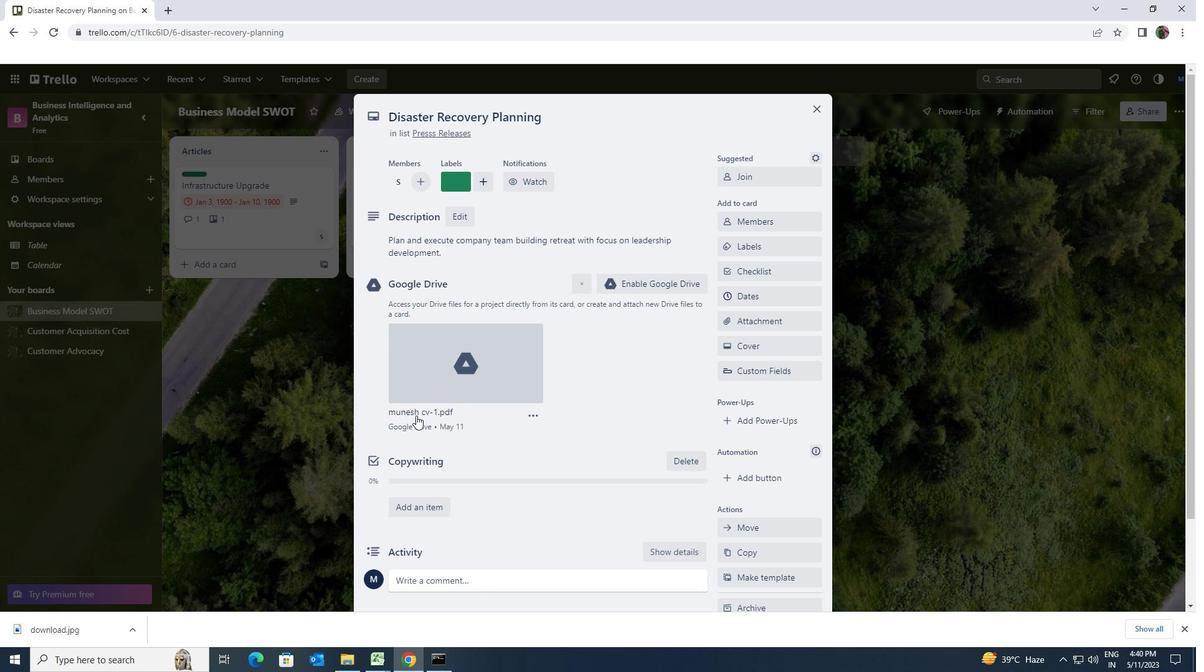 
Action: Mouse scrolled (417, 414) with delta (0, 0)
Screenshot: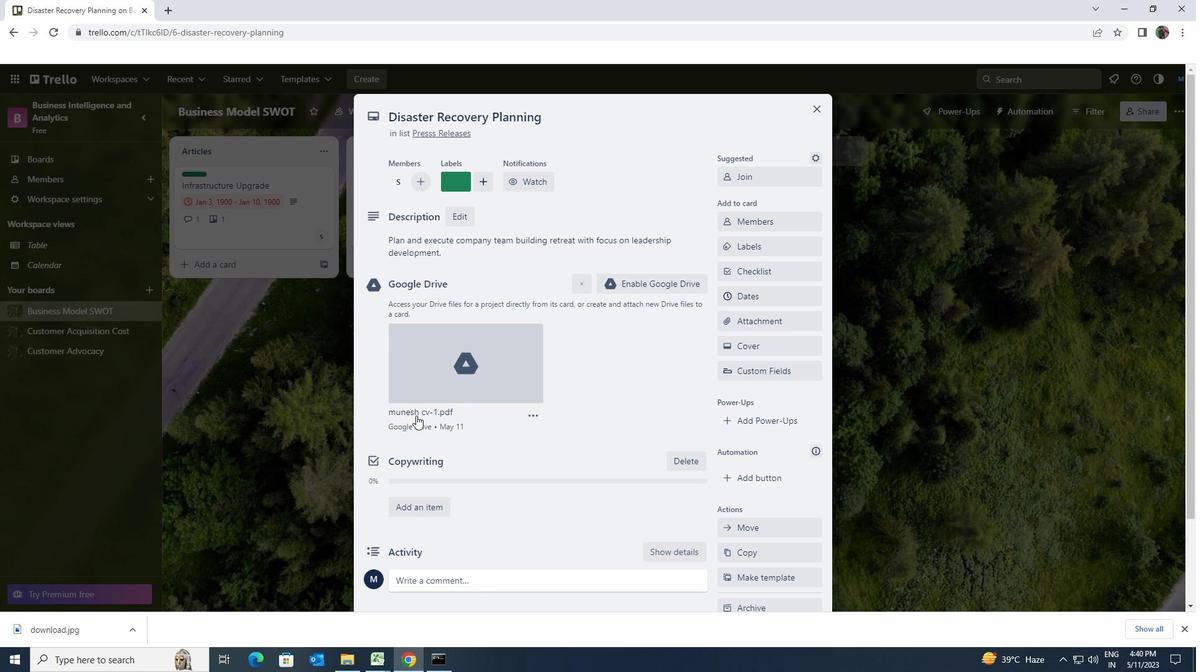 
Action: Mouse moved to (432, 474)
Screenshot: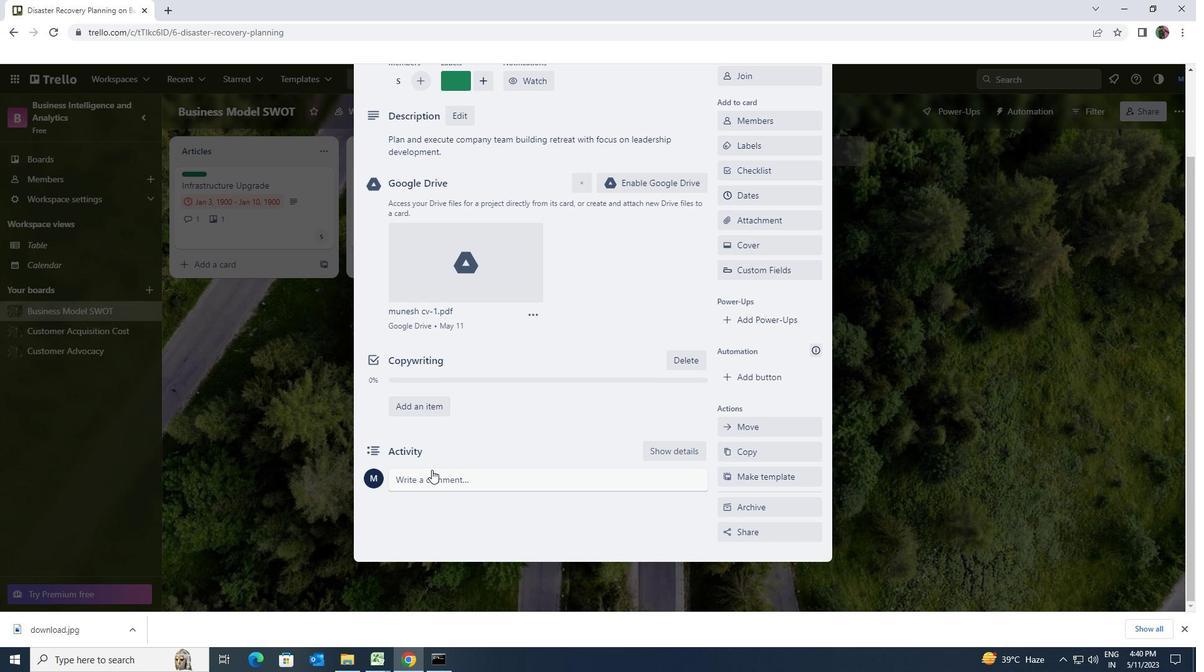 
Action: Mouse pressed left at (432, 474)
Screenshot: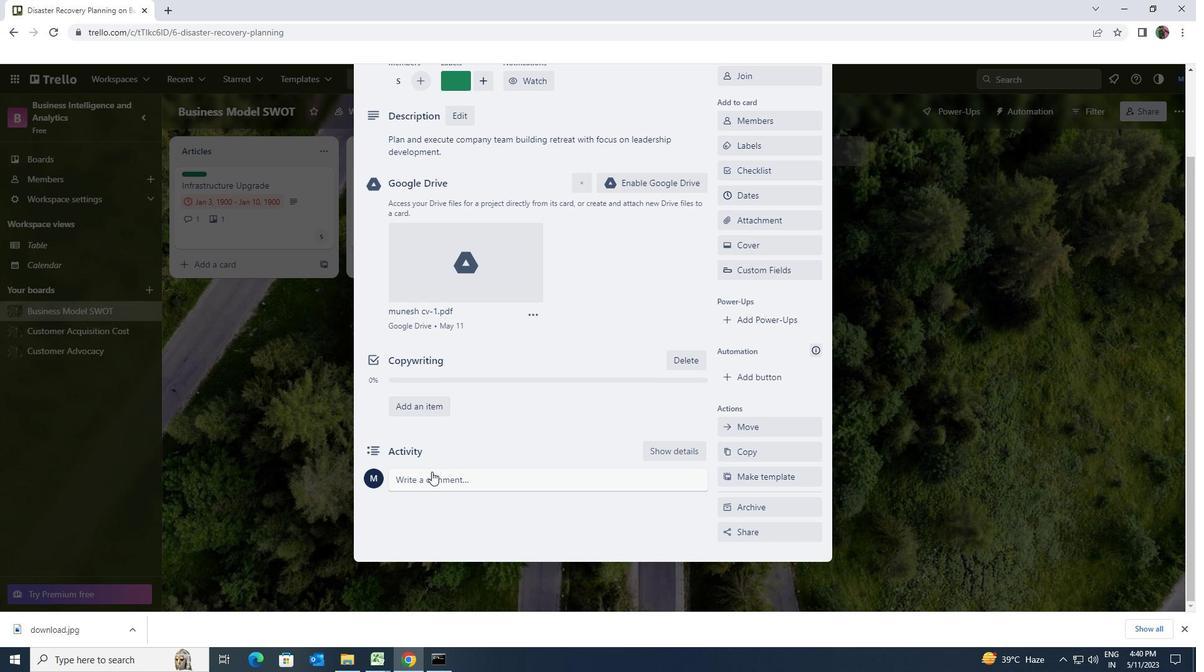 
Action: Mouse moved to (432, 474)
Screenshot: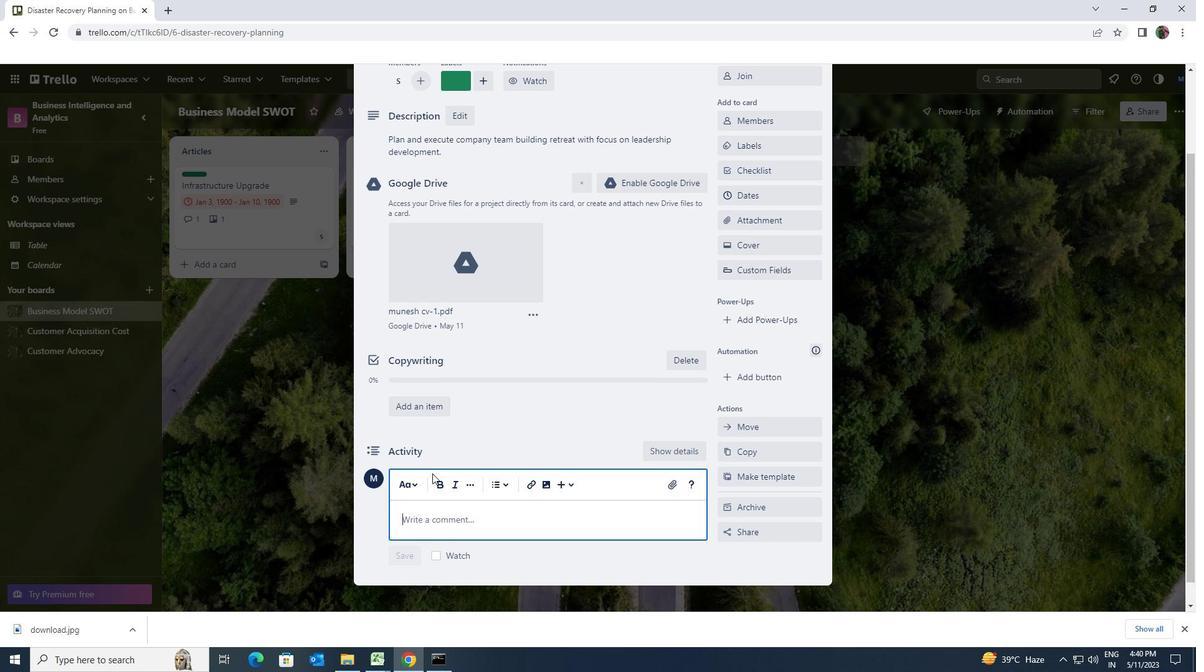 
Action: Key pressed <Key.shift>THIS<Key.space>TASK<Key.space>REQUIRES<Key.space>US<Key.space>TO<Key.space>BE<Key.space>ADAPTAV<Key.backspace>BLE<Key.space>AND<Key.space>FLEXIBLE<Key.space>WILLING<Key.space>TO<Key.space>ADJUST<Key.space>OUR<Key.space>APPROACH<Key.space>AS<Key.space>NEEDED<Key.space>BASED<Key.space>ON<Key.space>NEW<Key.space>INFORMATION<Key.space>OUR<Key.space>FEEDBACK,<Key.backspace>.
Screenshot: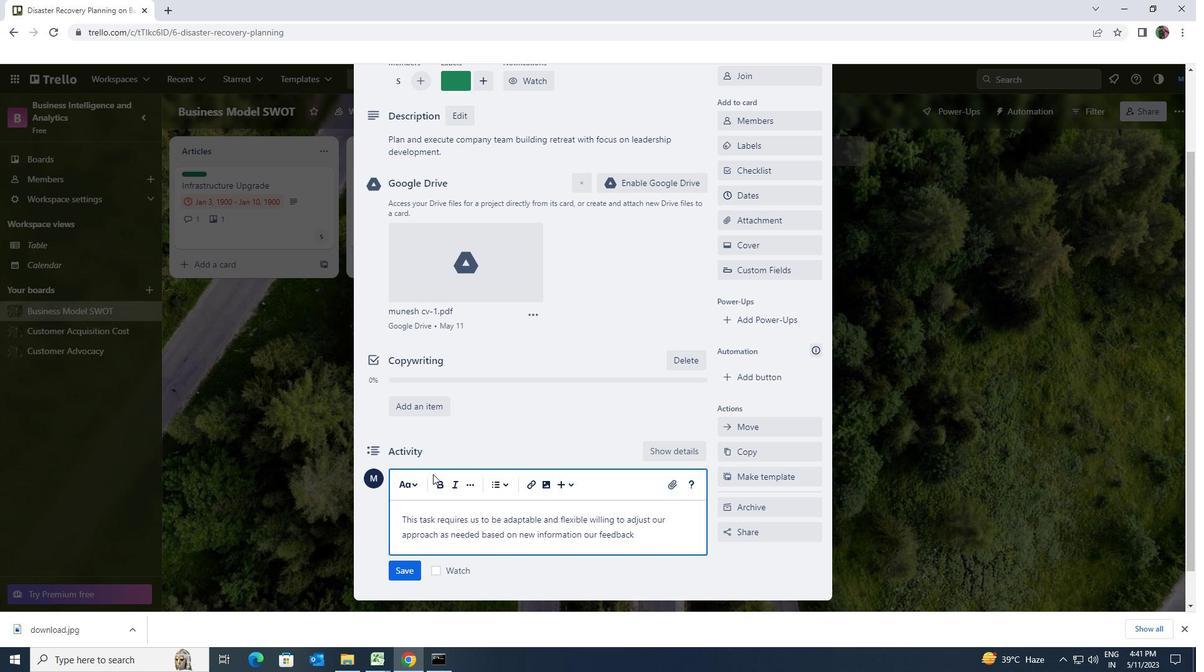 
Action: Mouse moved to (401, 571)
Screenshot: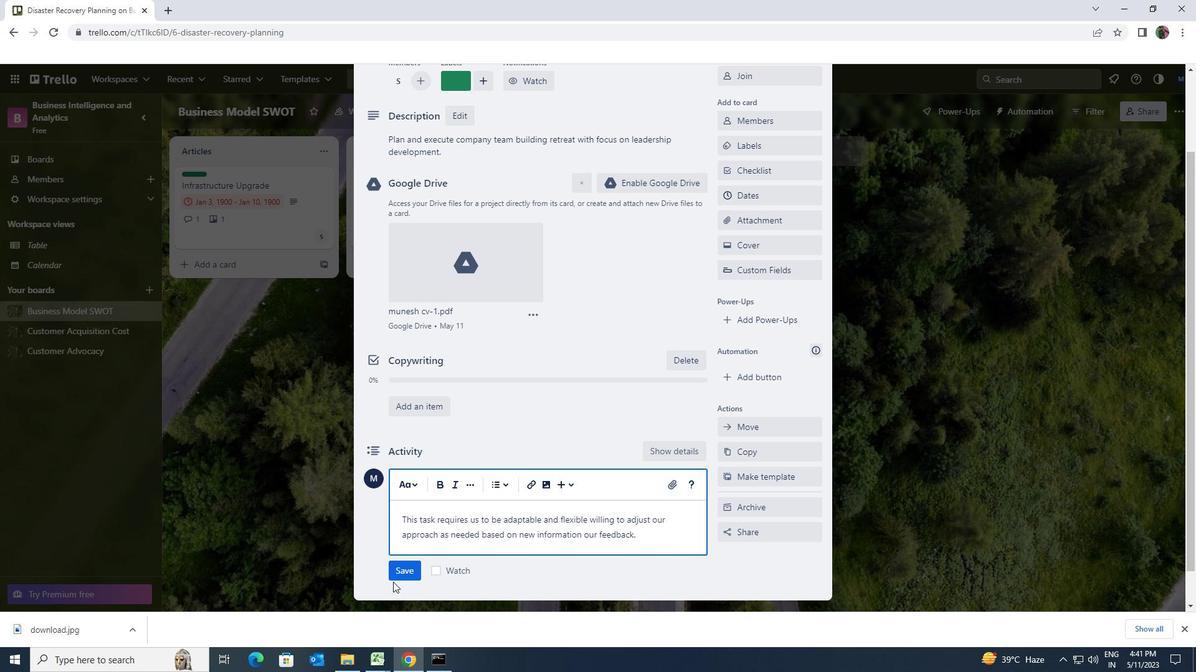 
Action: Mouse pressed left at (401, 571)
Screenshot: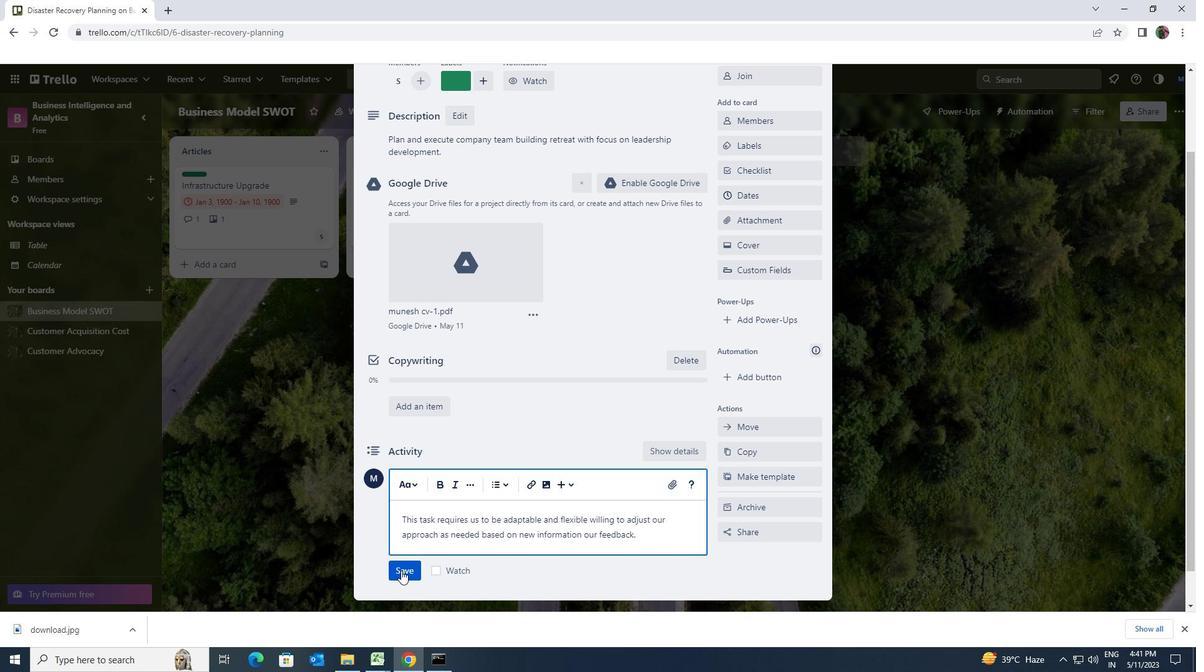 
Action: Mouse moved to (567, 484)
Screenshot: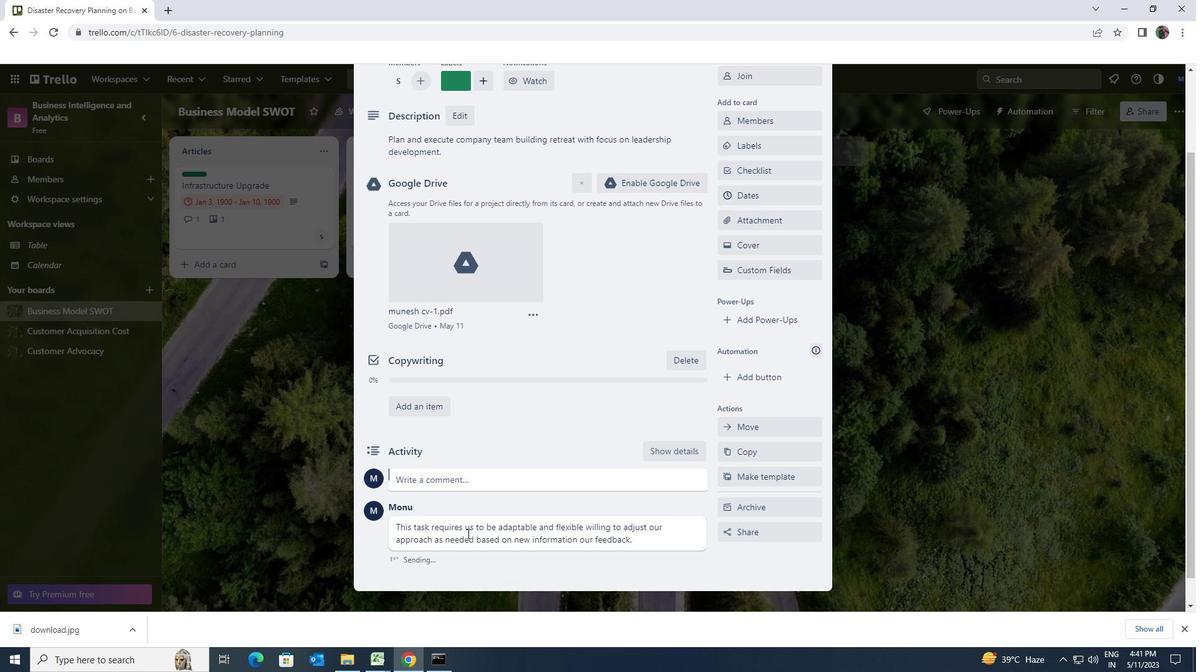 
Action: Mouse scrolled (567, 484) with delta (0, 0)
Screenshot: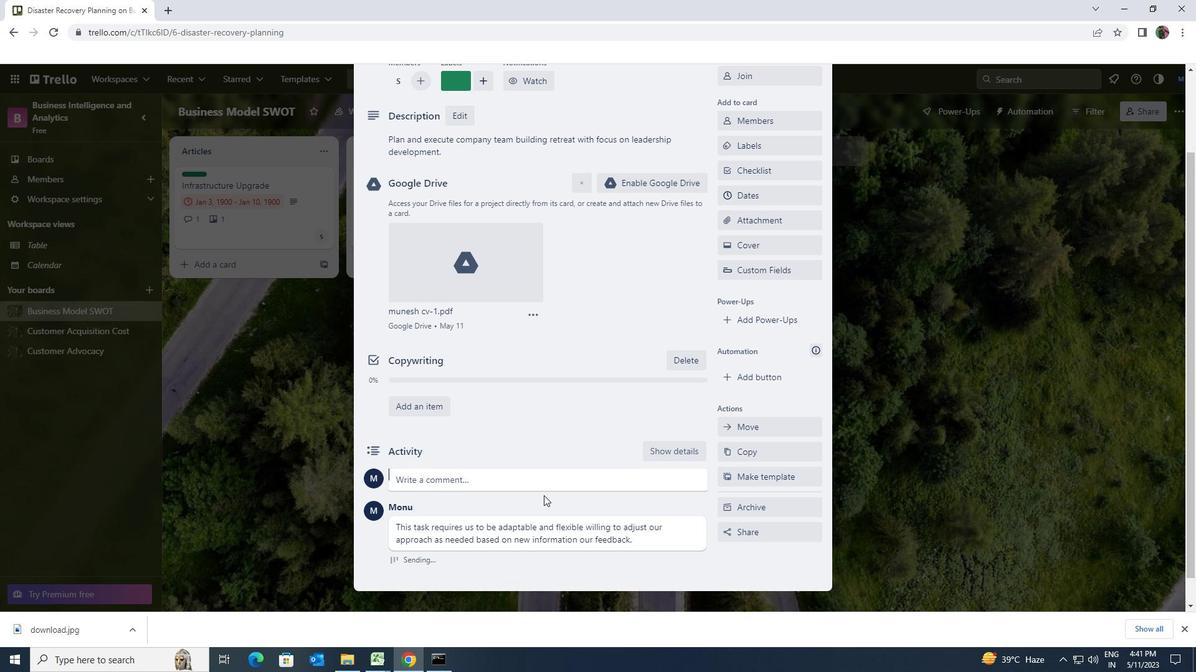 
Action: Mouse scrolled (567, 484) with delta (0, 0)
Screenshot: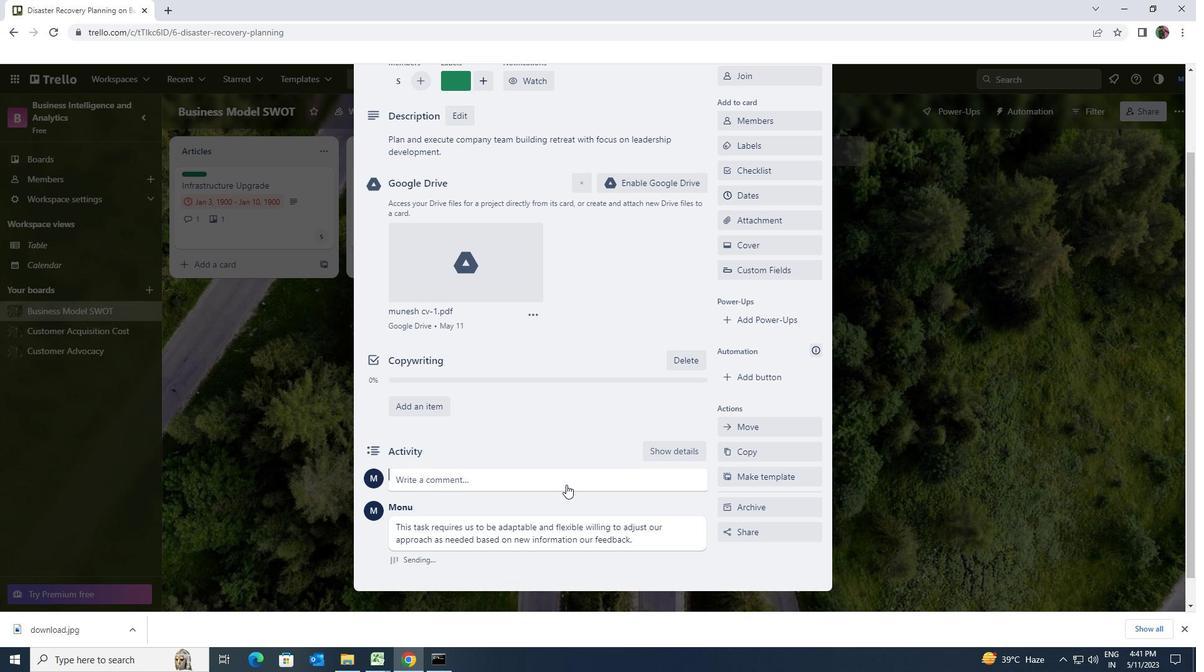 
Action: Mouse scrolled (567, 484) with delta (0, 0)
Screenshot: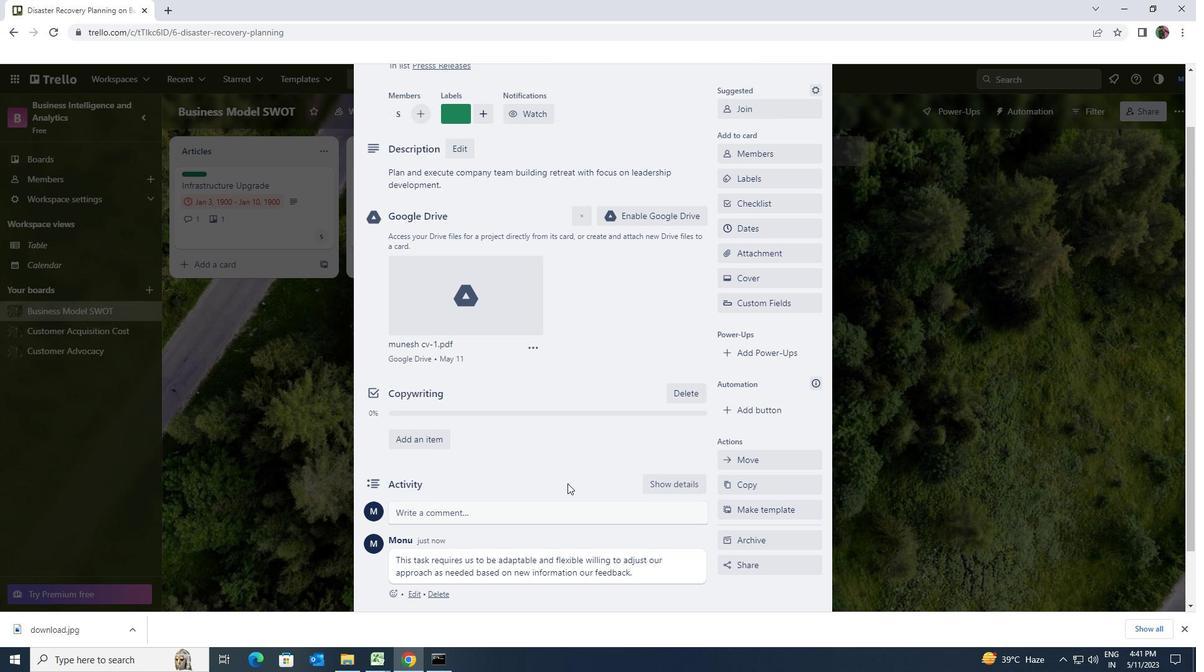 
Action: Mouse scrolled (567, 484) with delta (0, 0)
Screenshot: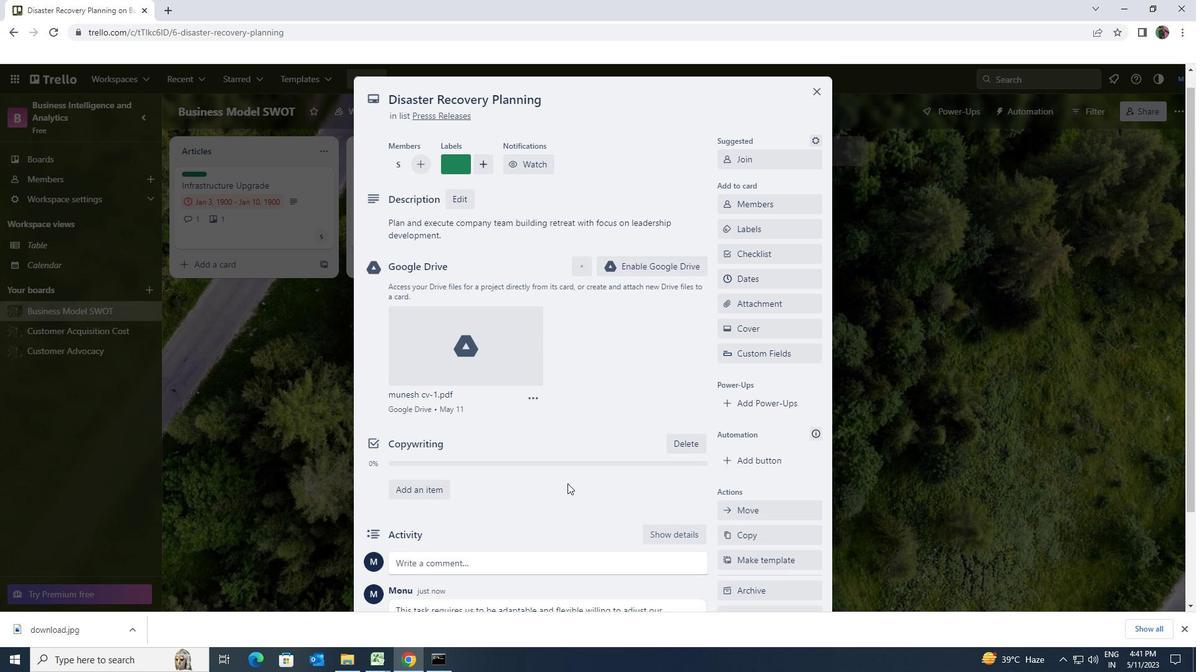 
Action: Mouse moved to (735, 301)
Screenshot: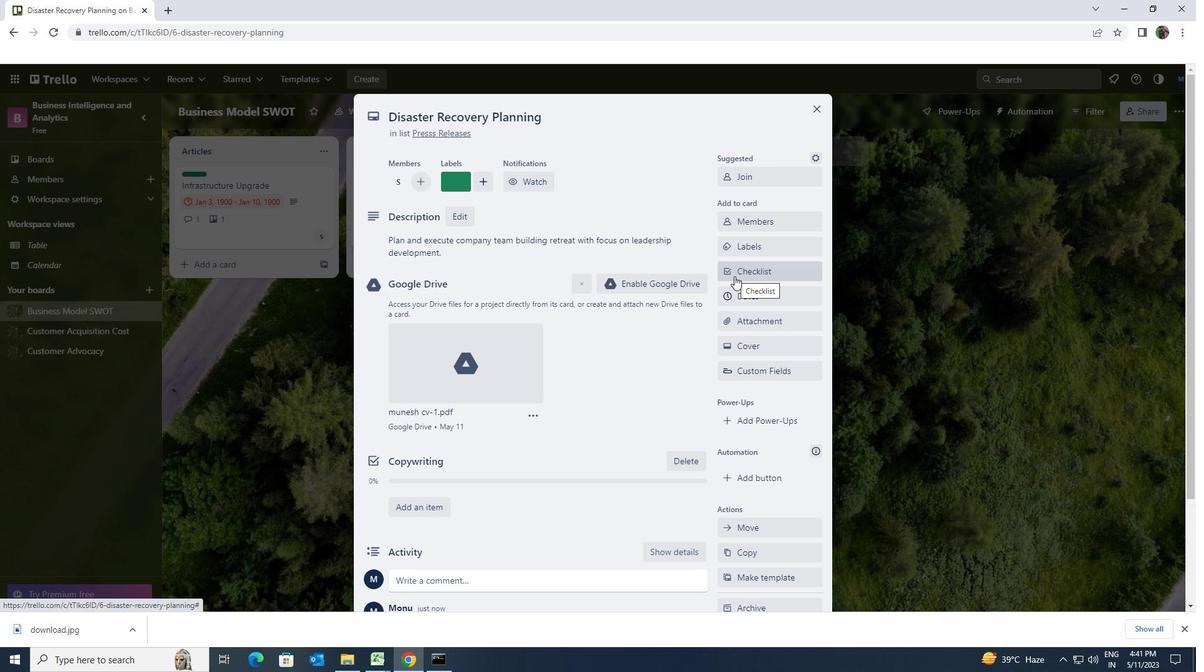 
Action: Mouse pressed left at (735, 301)
Screenshot: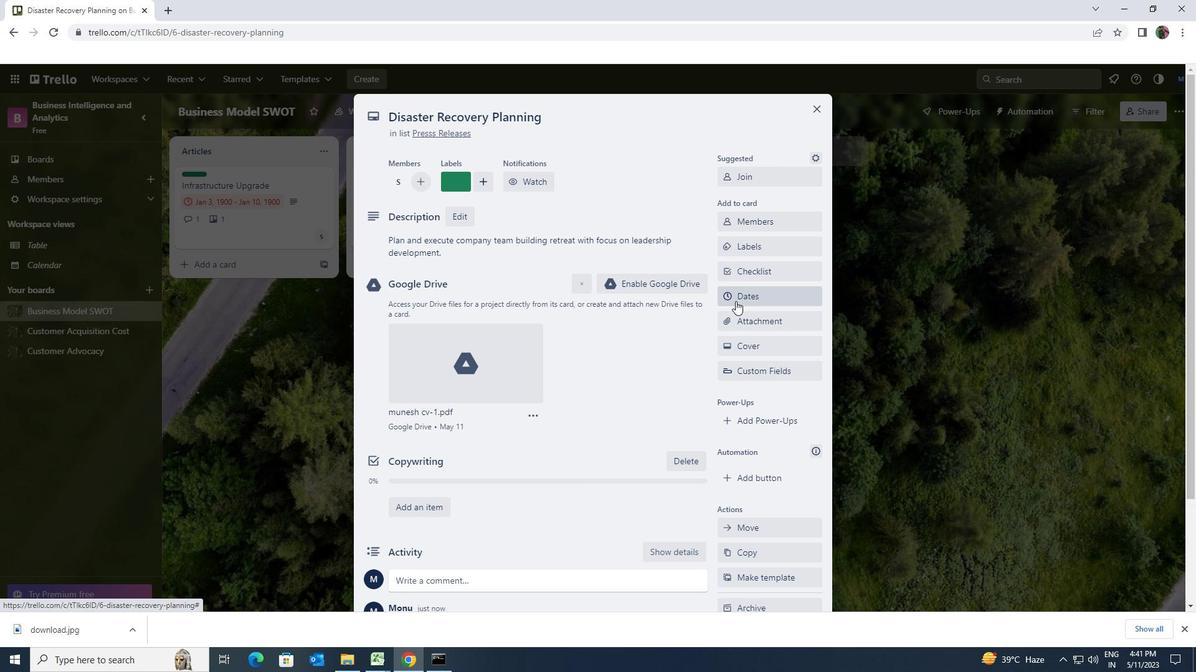 
Action: Mouse moved to (736, 334)
Screenshot: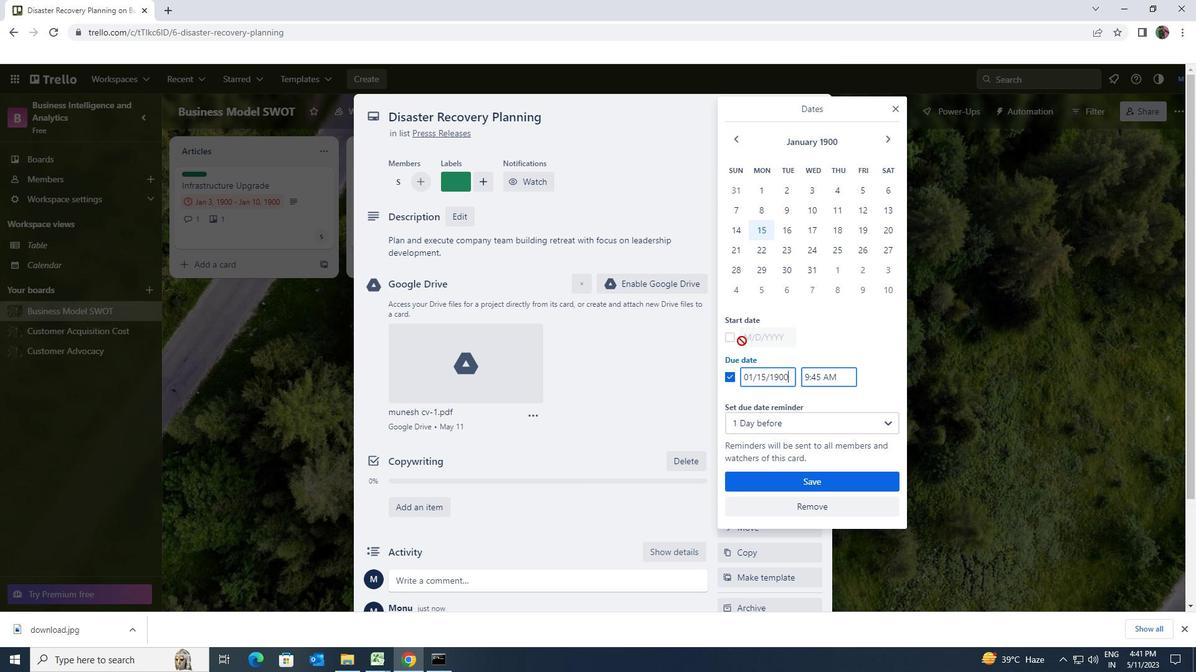 
Action: Mouse pressed left at (736, 334)
Screenshot: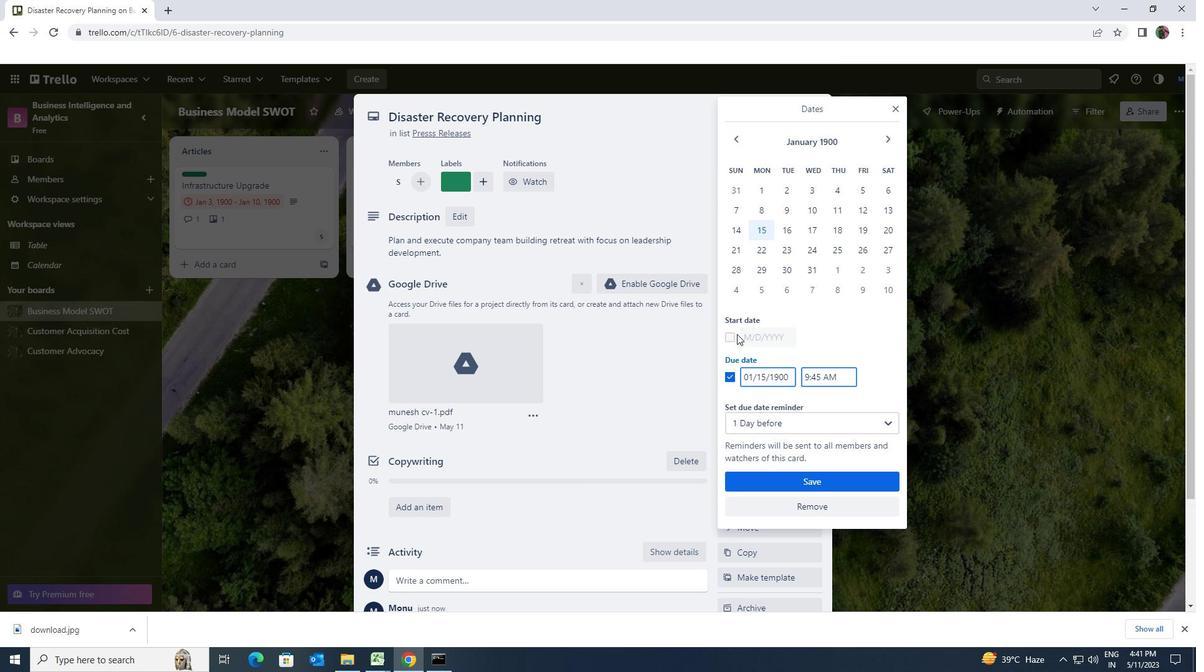 
Action: Mouse moved to (788, 337)
Screenshot: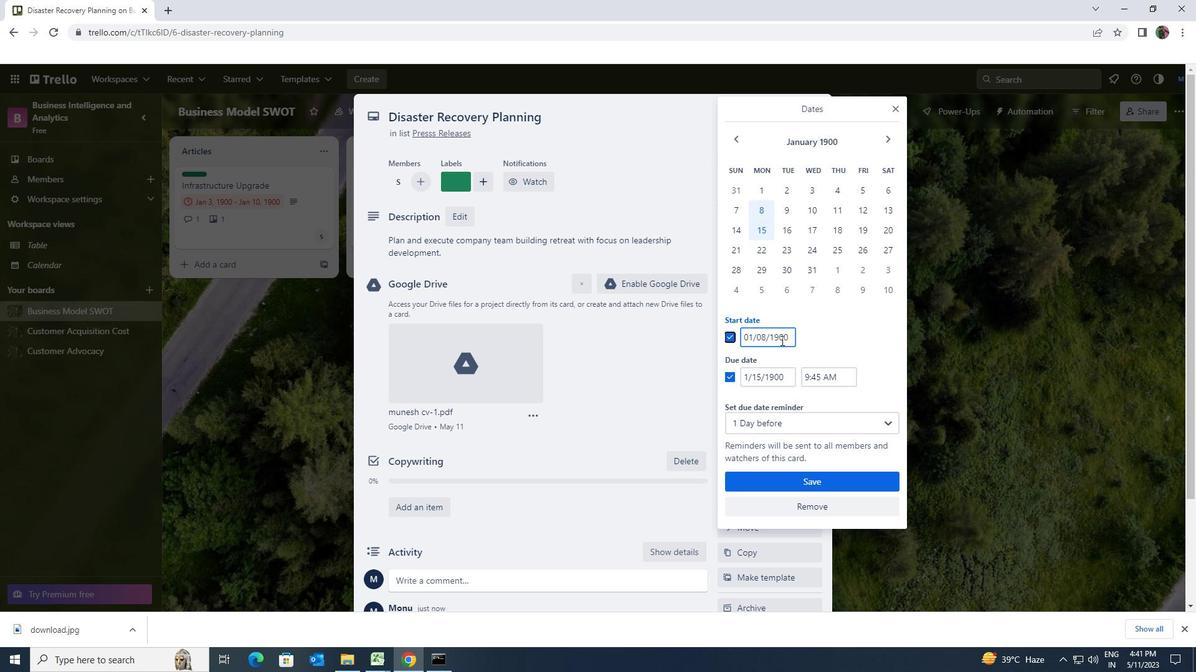 
Action: Mouse pressed left at (788, 337)
Screenshot: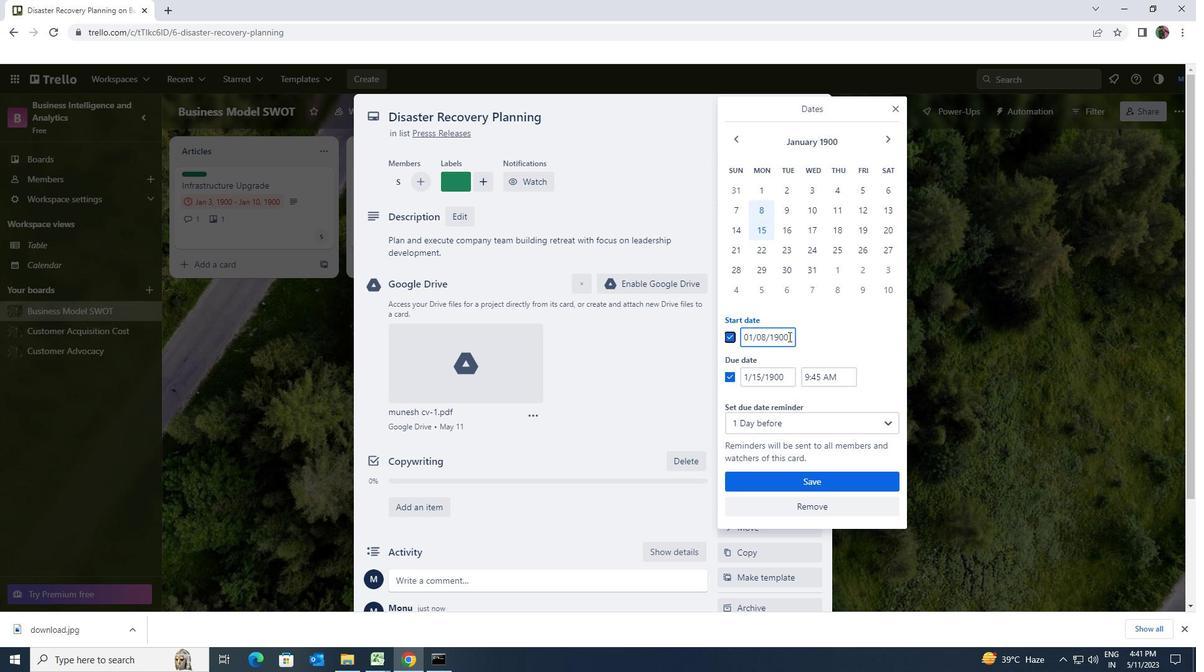 
Action: Mouse moved to (741, 333)
Screenshot: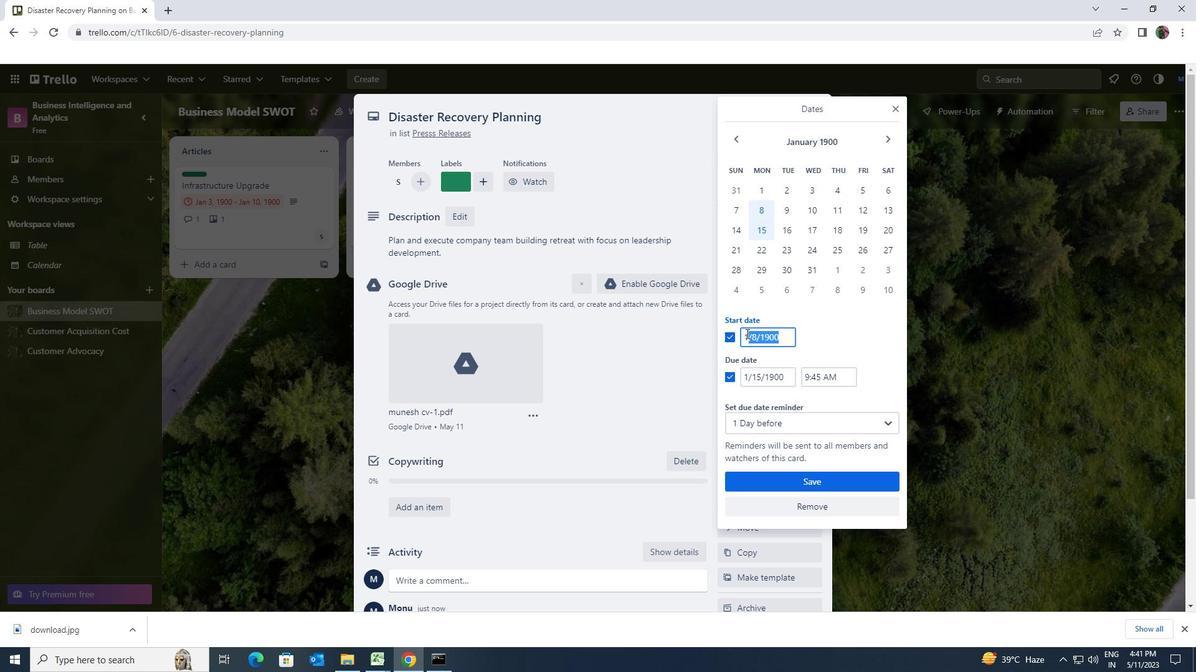 
Action: Key pressed 1/9/1900
Screenshot: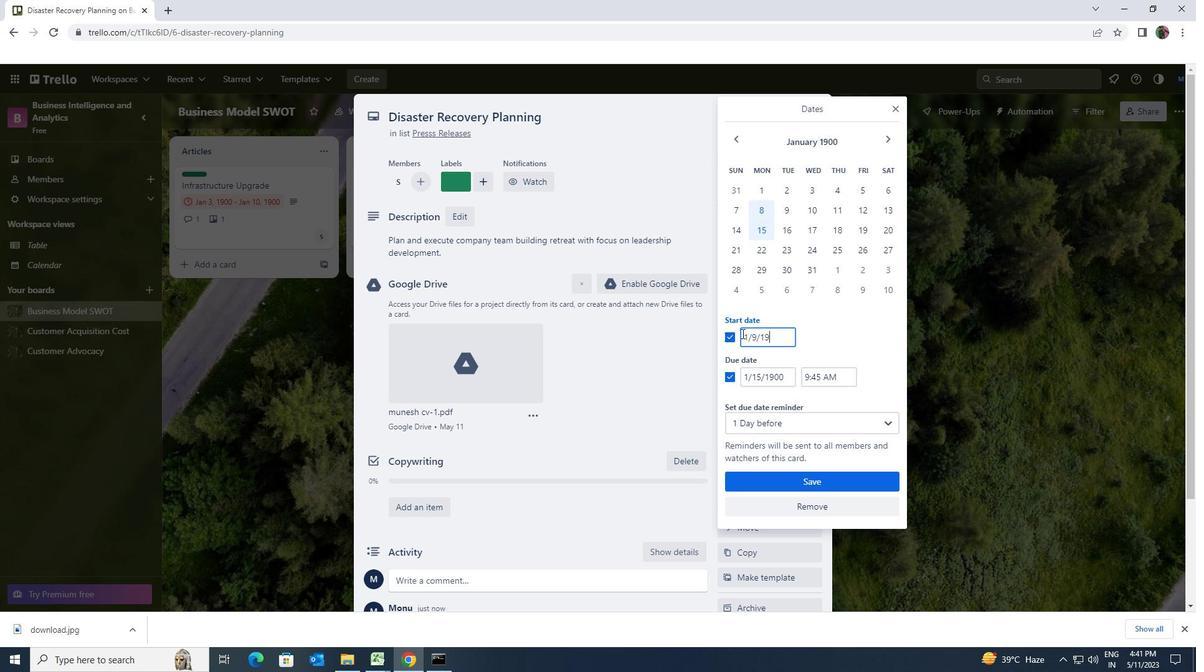 
Action: Mouse moved to (788, 378)
Screenshot: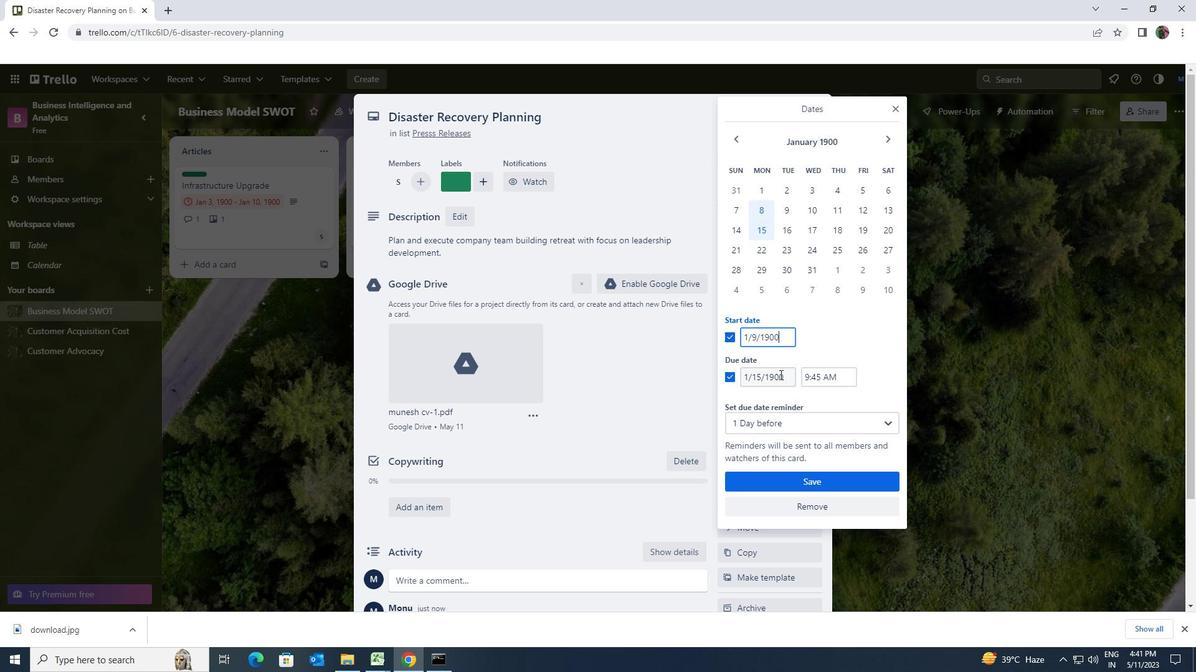 
Action: Mouse pressed left at (788, 378)
Screenshot: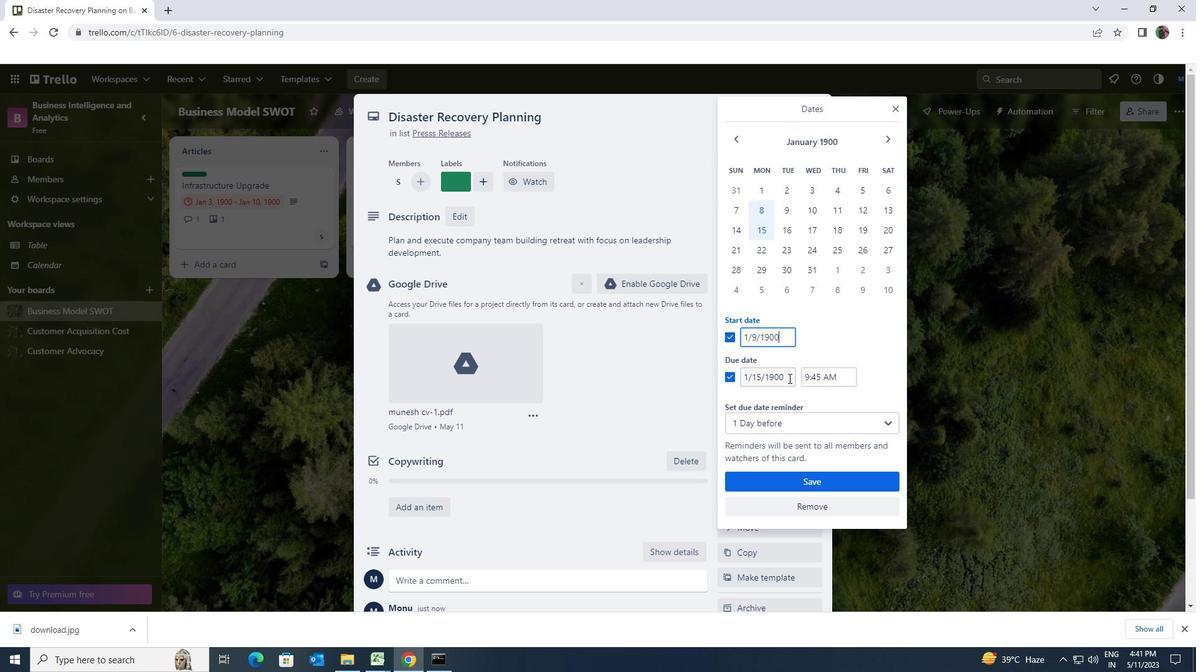 
Action: Mouse moved to (740, 375)
Screenshot: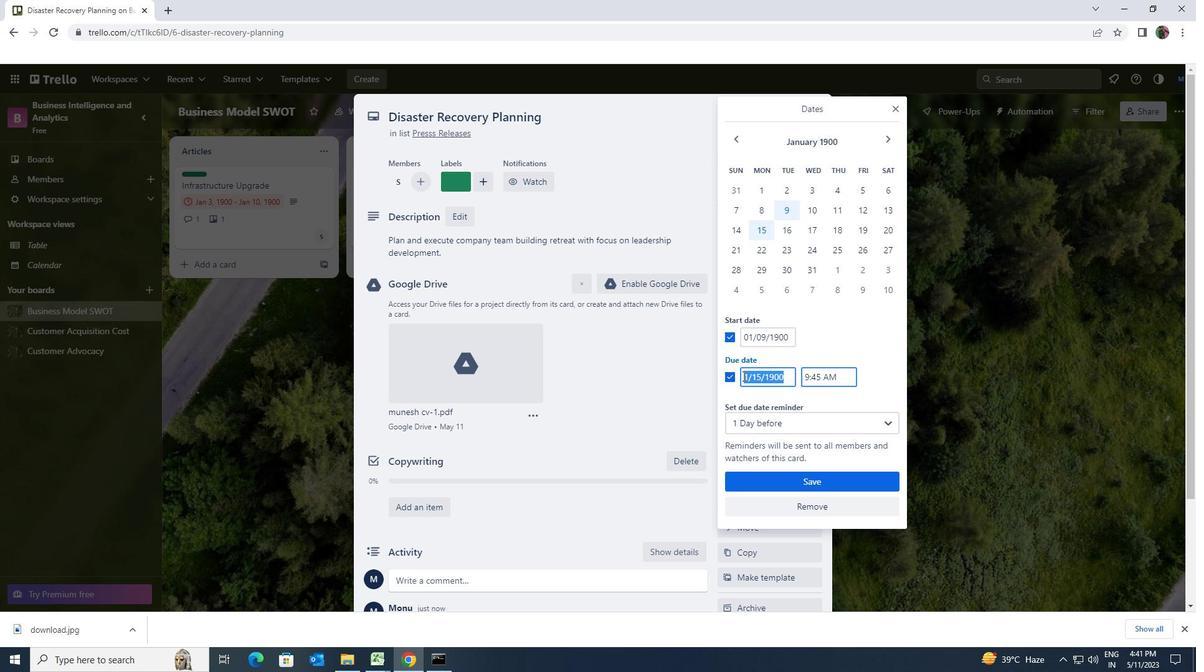 
Action: Key pressed 1/16/1900
Screenshot: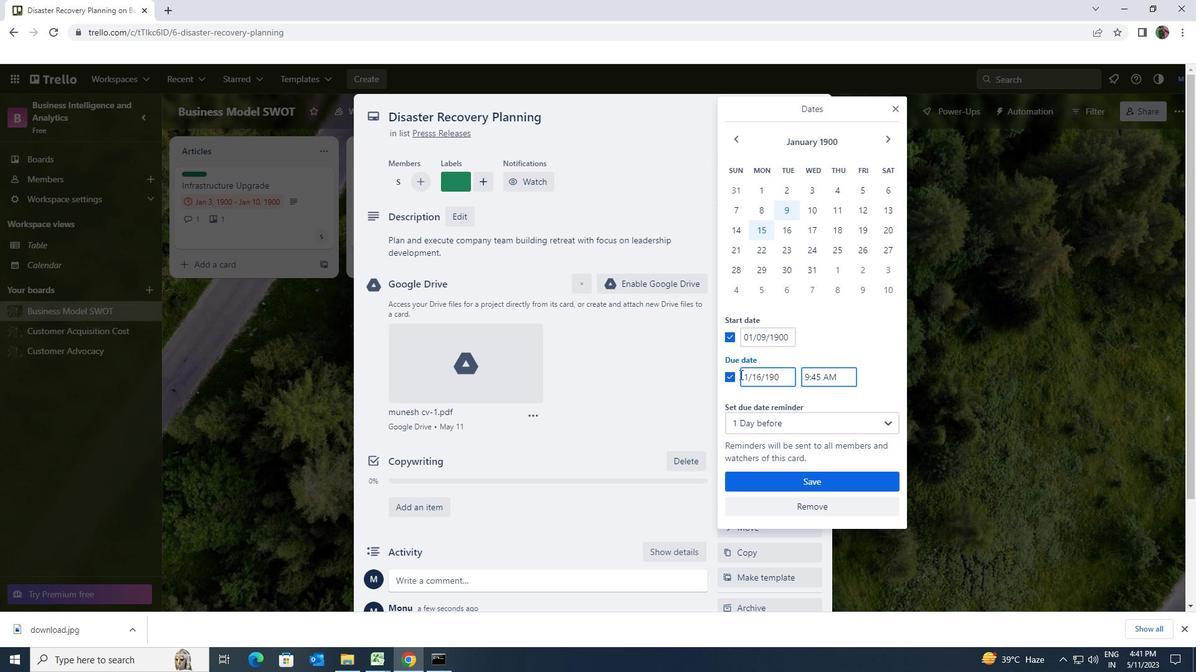 
Action: Mouse moved to (755, 482)
Screenshot: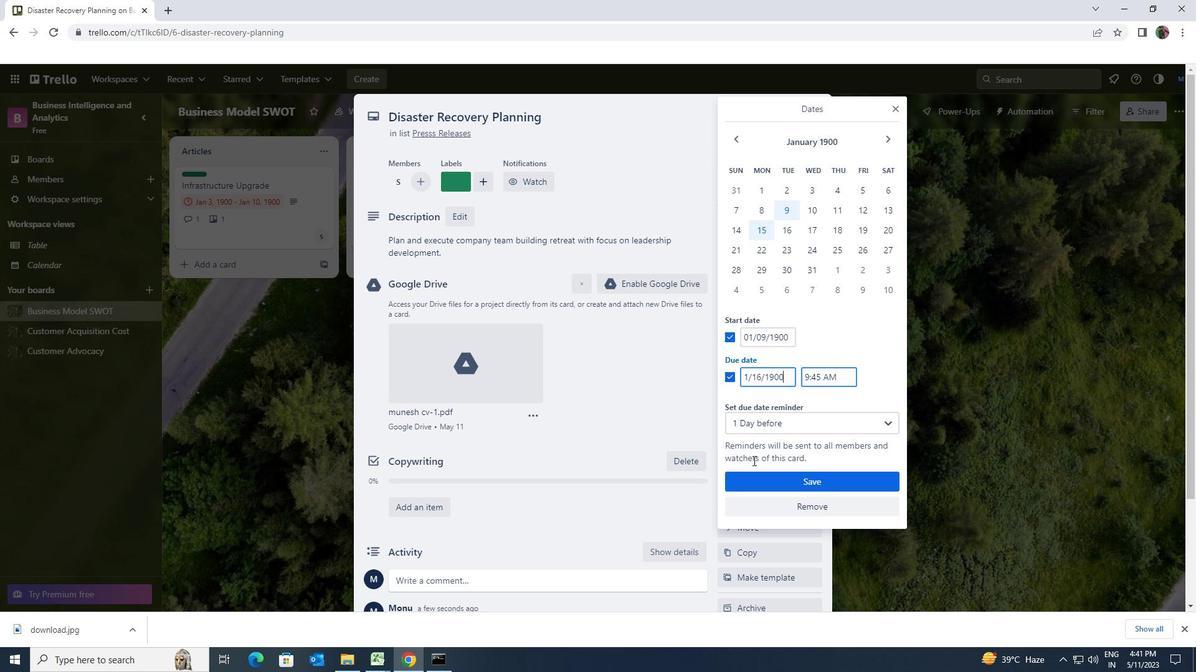 
Action: Mouse pressed left at (755, 482)
Screenshot: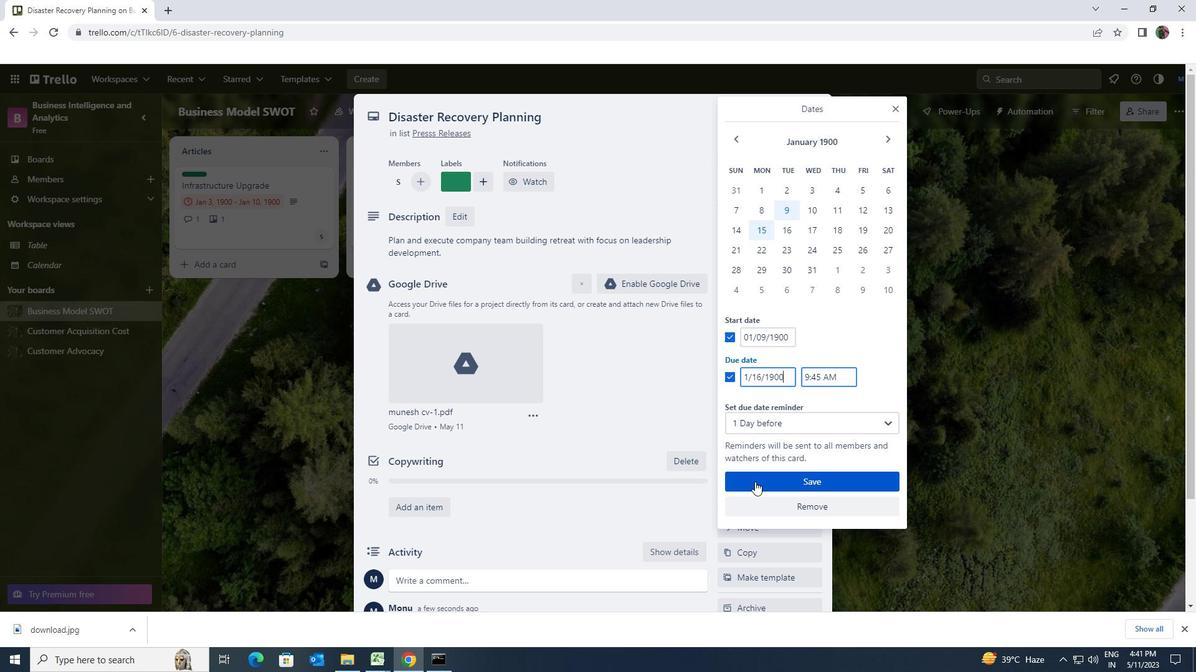 
Action: Mouse moved to (760, 359)
Screenshot: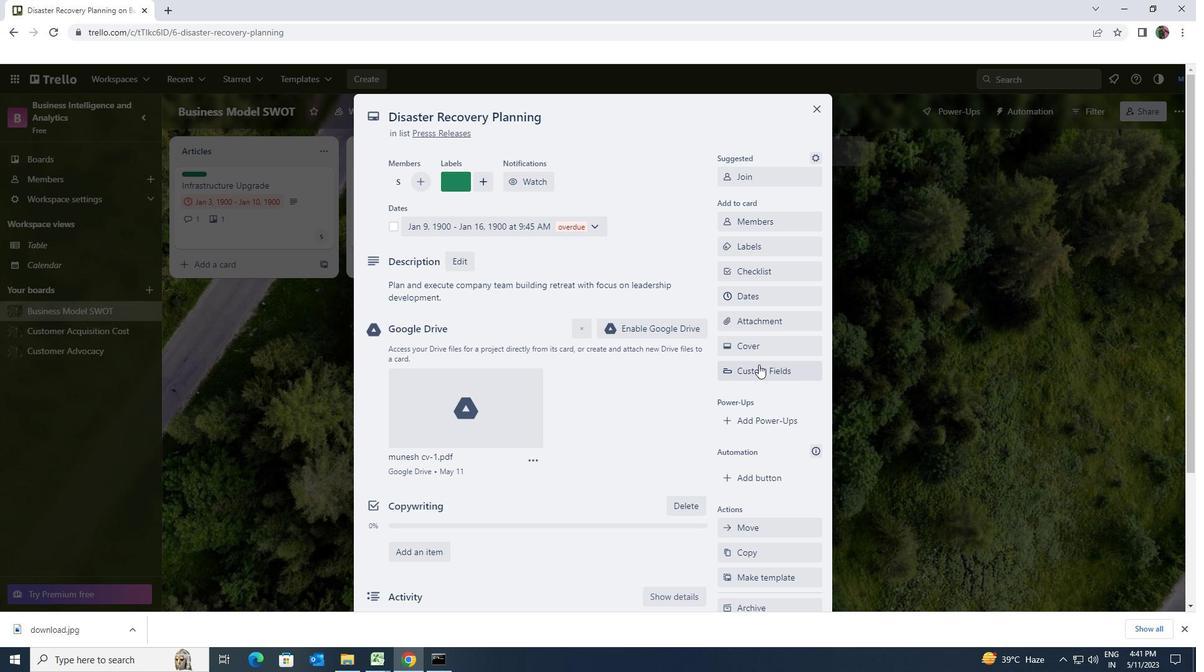 
Action: Mouse scrolled (760, 360) with delta (0, 0)
Screenshot: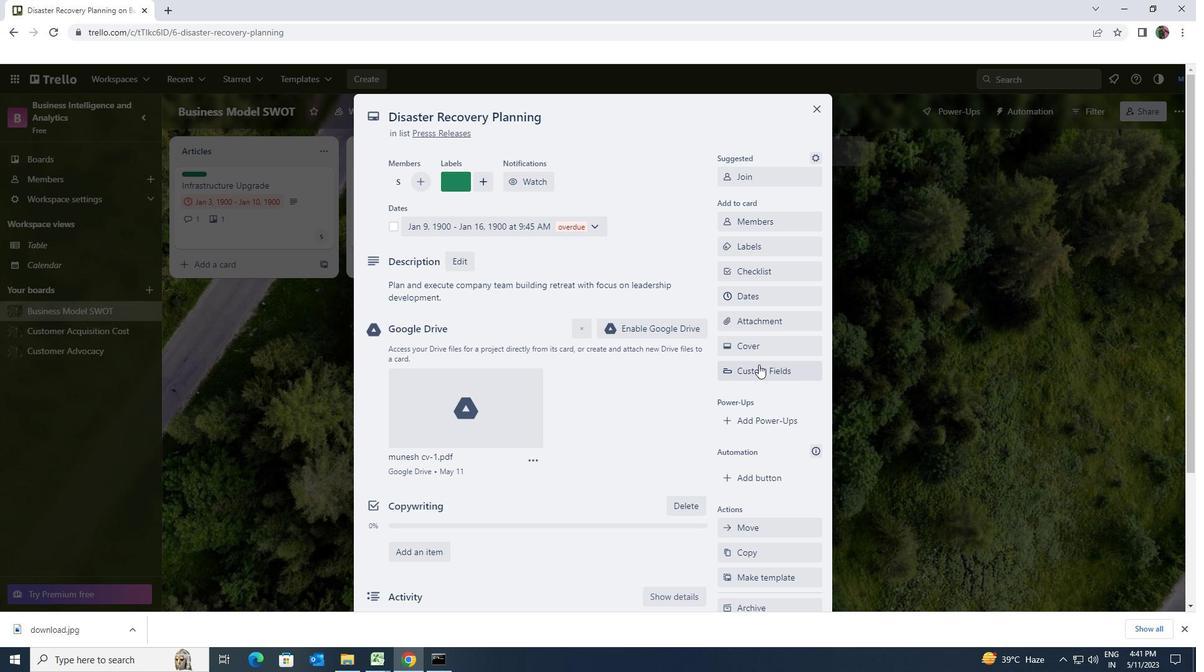
Action: Mouse moved to (762, 355)
Screenshot: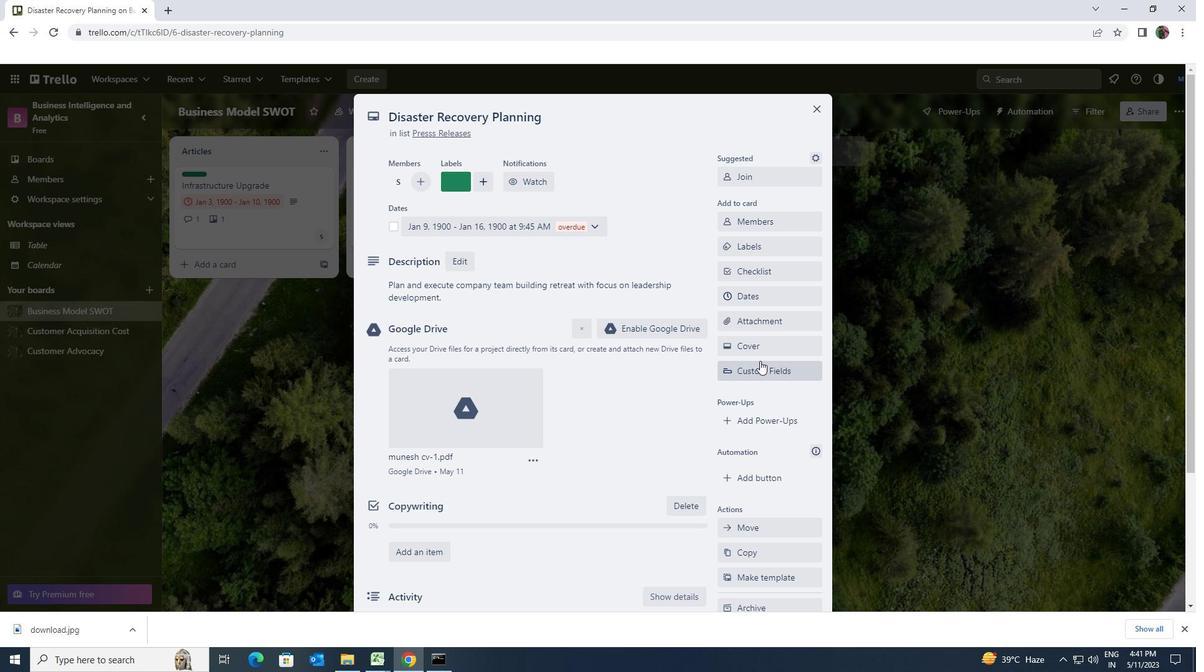 
Action: Mouse scrolled (762, 356) with delta (0, 0)
Screenshot: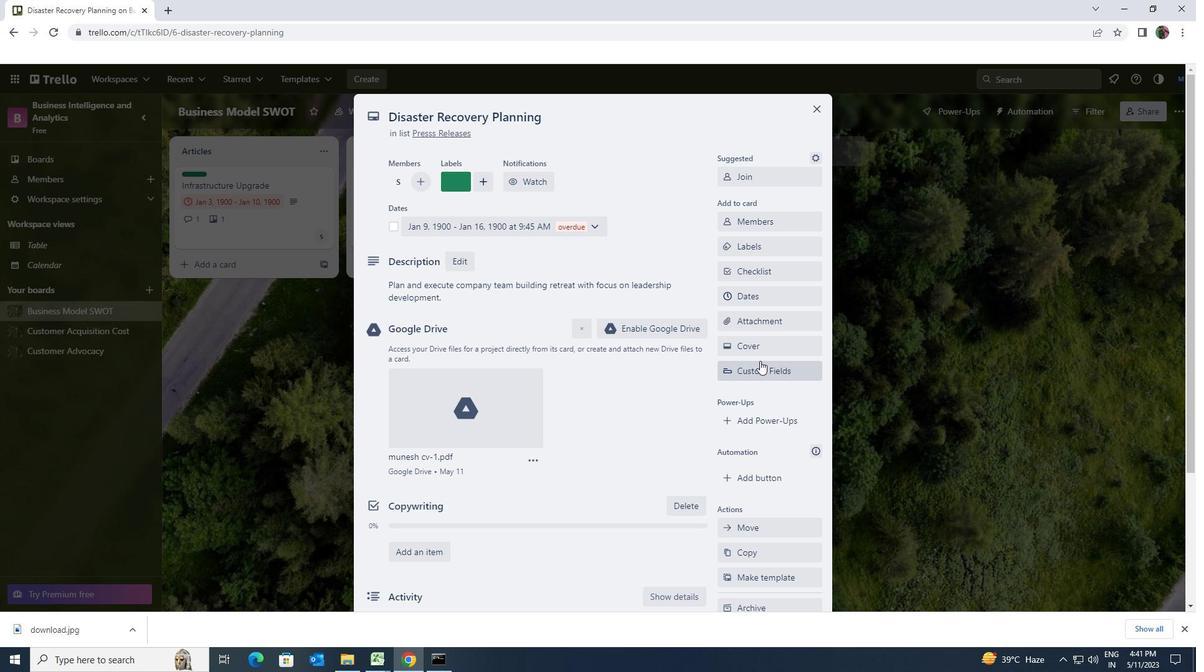 
Action: Mouse moved to (821, 103)
Screenshot: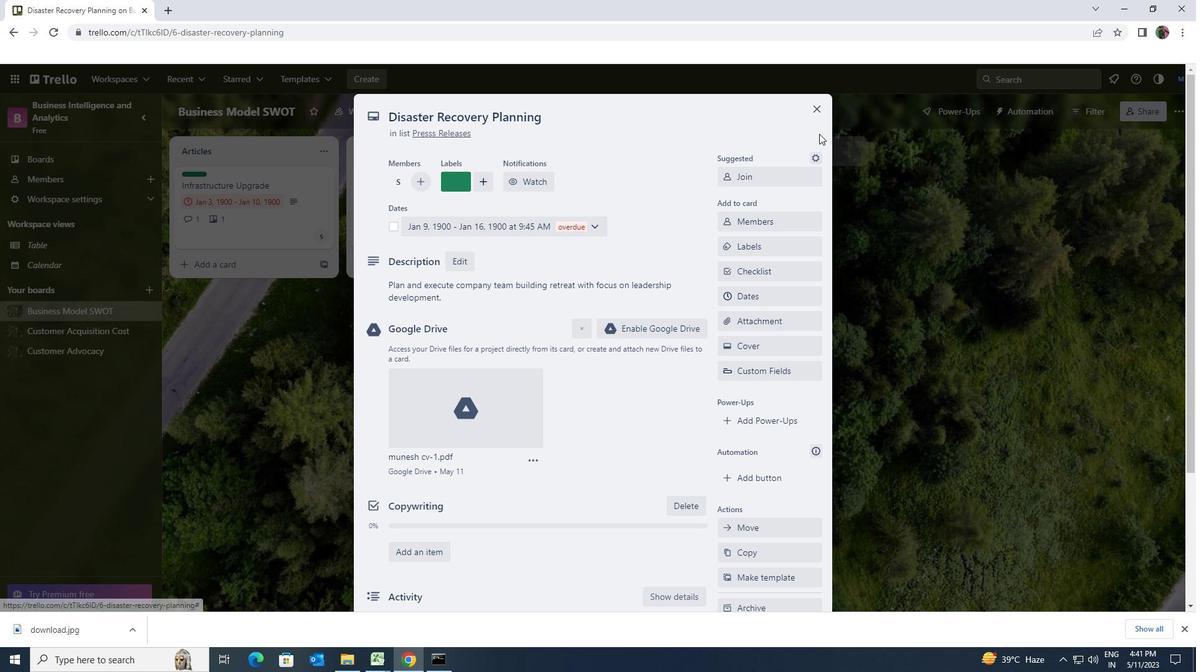 
Action: Mouse pressed left at (821, 103)
Screenshot: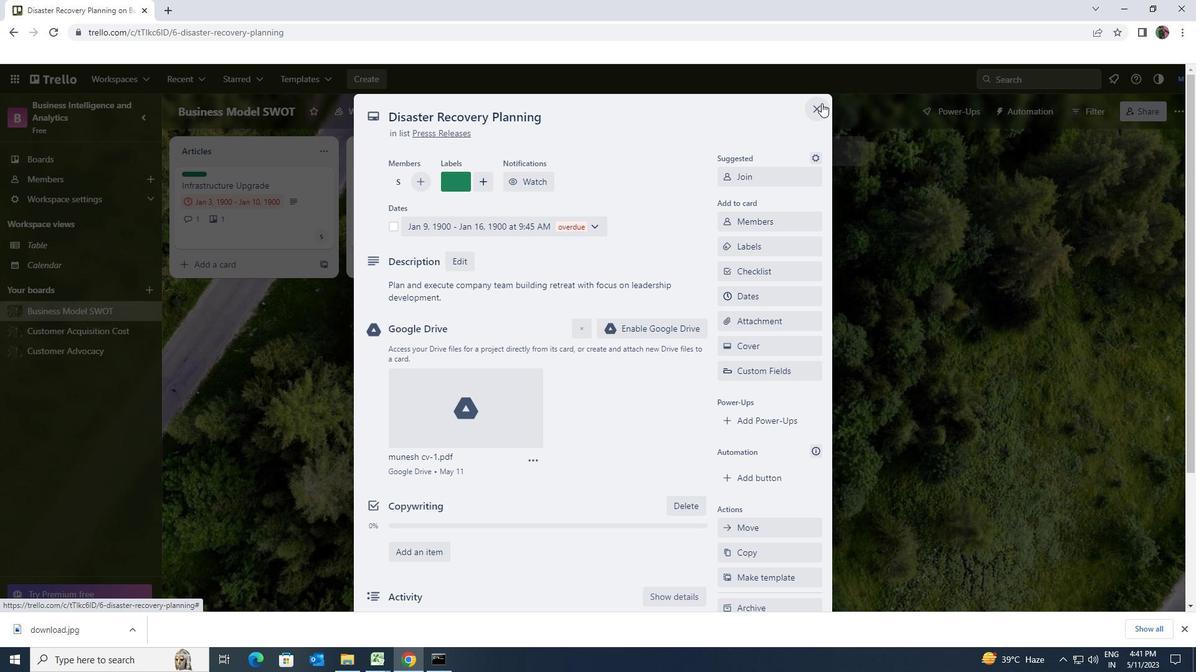 
